 Task: Open Card Software Development Review in Board Employee Engagement to Workspace Business Operations and add a team member Softage.1@softage.net, a label Purple, a checklist Leadership Development, an attachment from your onedrive, a color Purple and finally, add a card description 'Plan and execute company team-building conference with guest speakers on change management' and a comment 'Let us make sure we have a clear understanding of the timeline and deadlines for this task, ensuring that we can deliver on time.'. Add a start date 'Jan 05, 1900' with a due date 'Jan 12, 1900'
Action: Mouse moved to (64, 300)
Screenshot: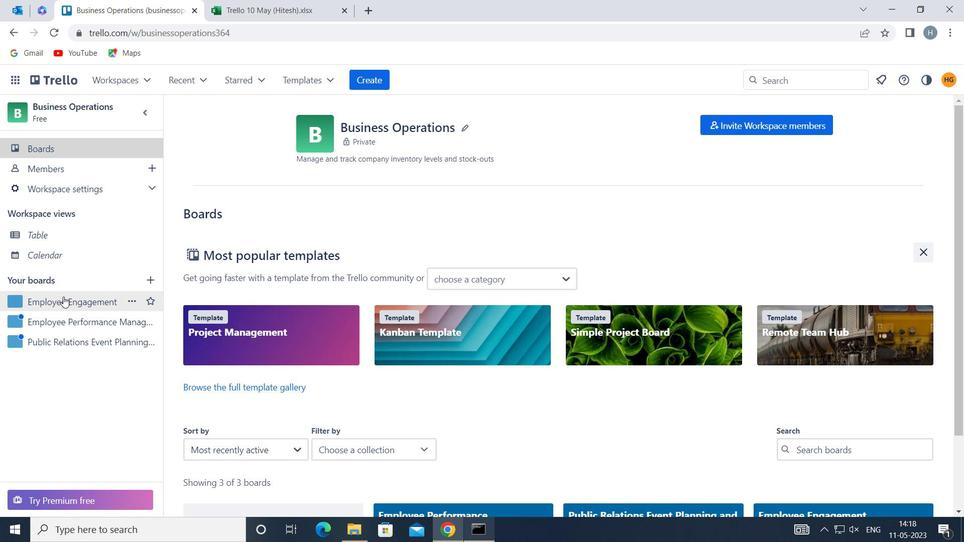 
Action: Mouse pressed left at (64, 300)
Screenshot: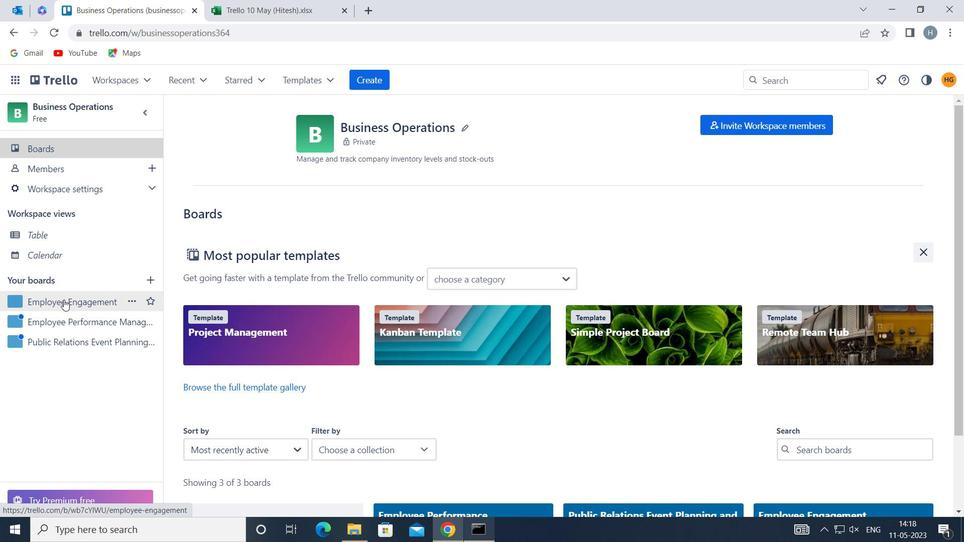 
Action: Mouse moved to (437, 178)
Screenshot: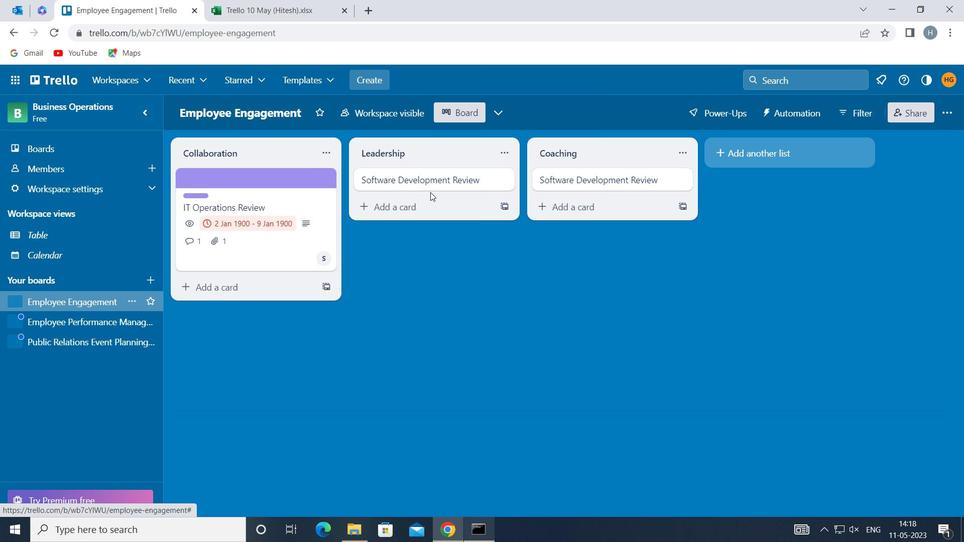 
Action: Mouse pressed left at (437, 178)
Screenshot: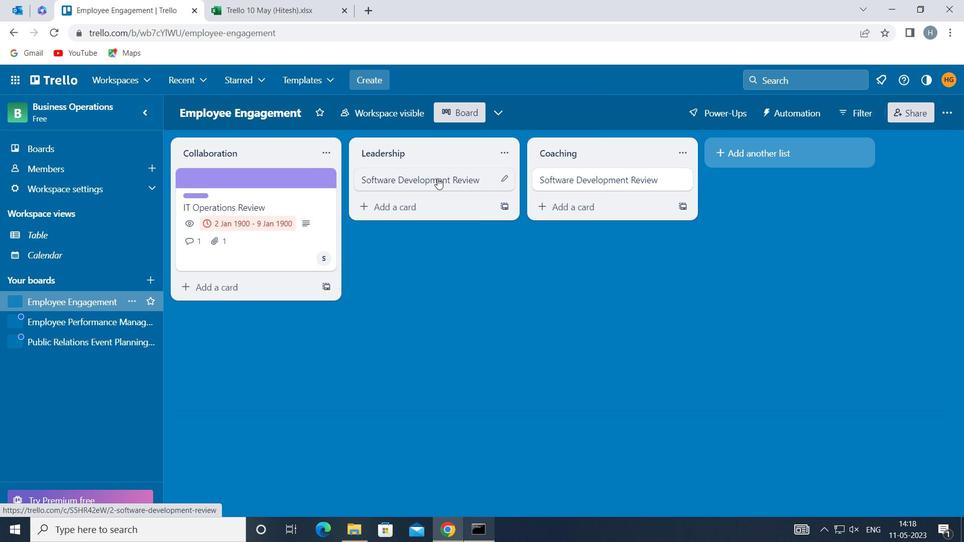 
Action: Mouse moved to (641, 219)
Screenshot: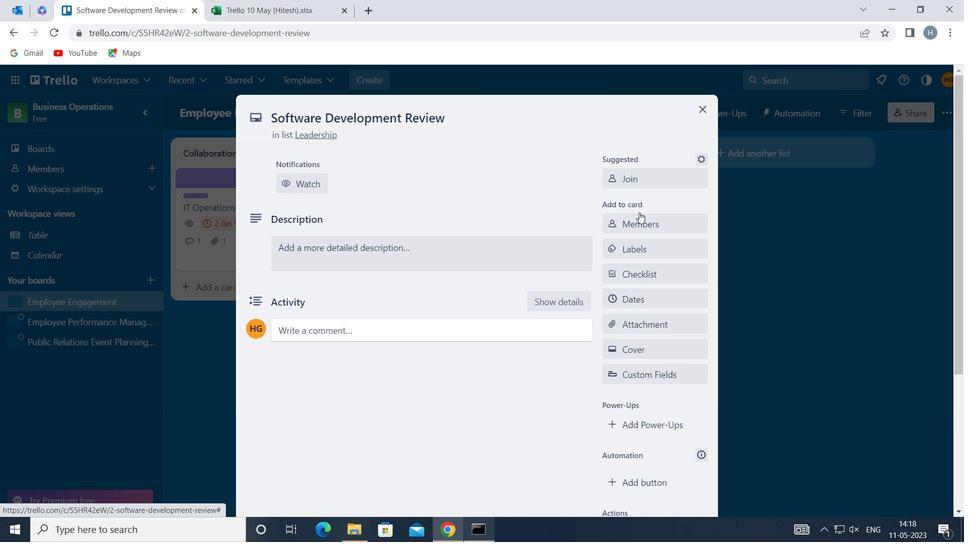 
Action: Mouse pressed left at (641, 219)
Screenshot: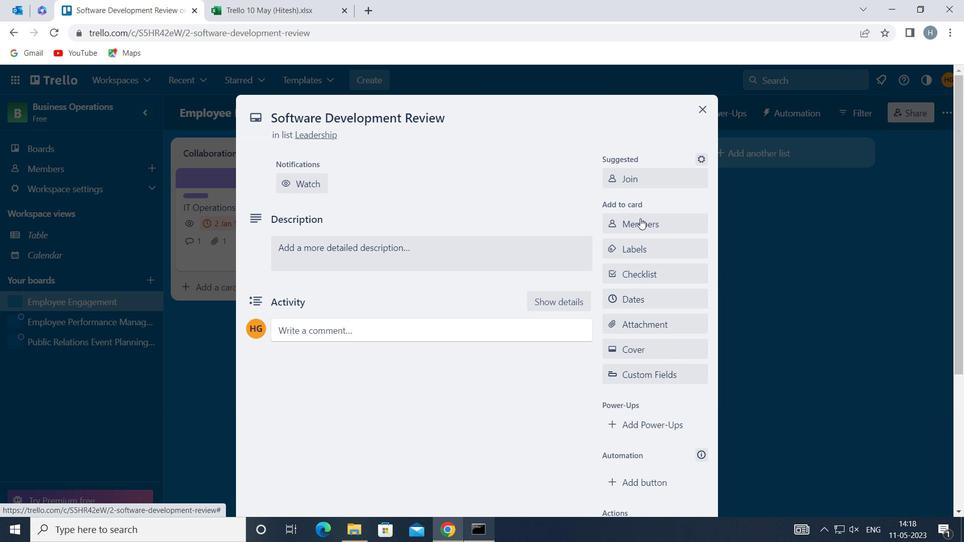 
Action: Mouse moved to (644, 221)
Screenshot: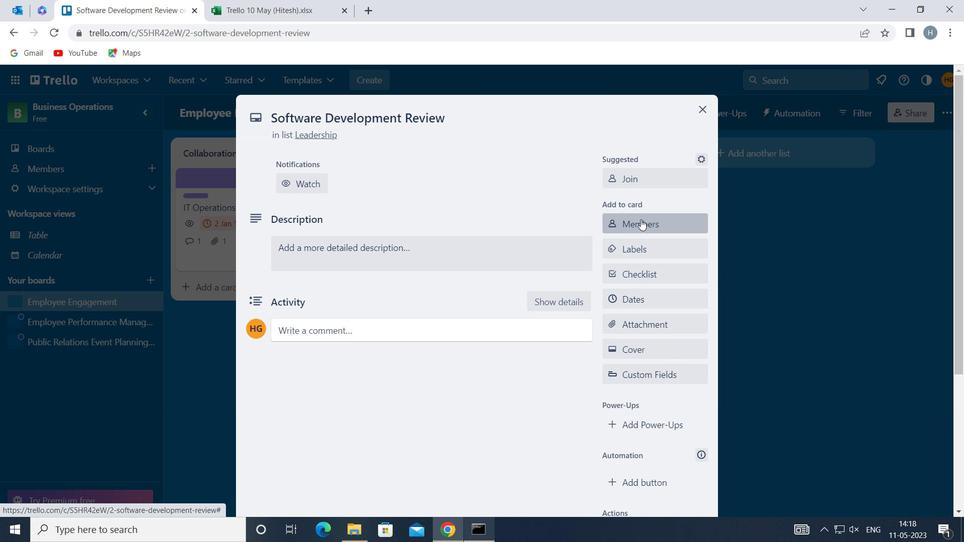 
Action: Key pressed softage
Screenshot: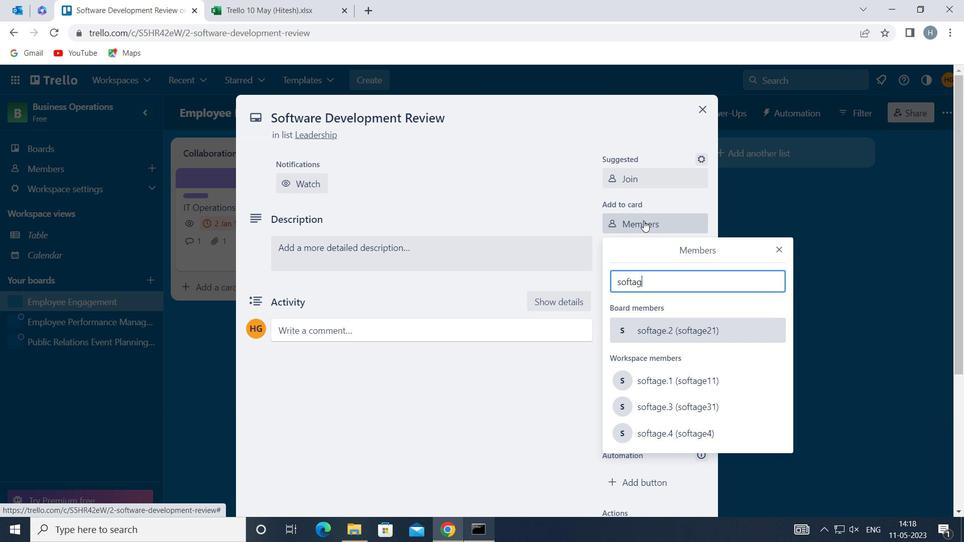 
Action: Mouse moved to (691, 378)
Screenshot: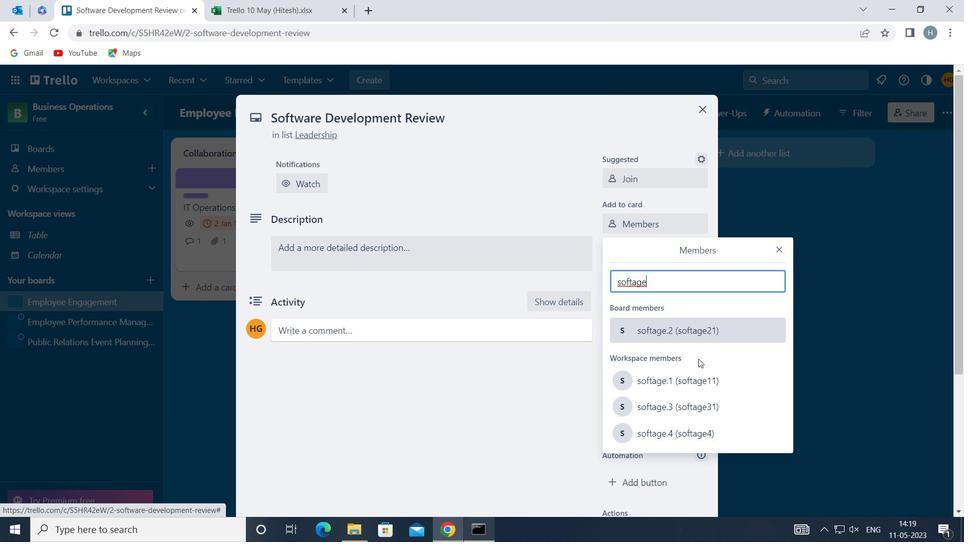 
Action: Mouse pressed left at (691, 378)
Screenshot: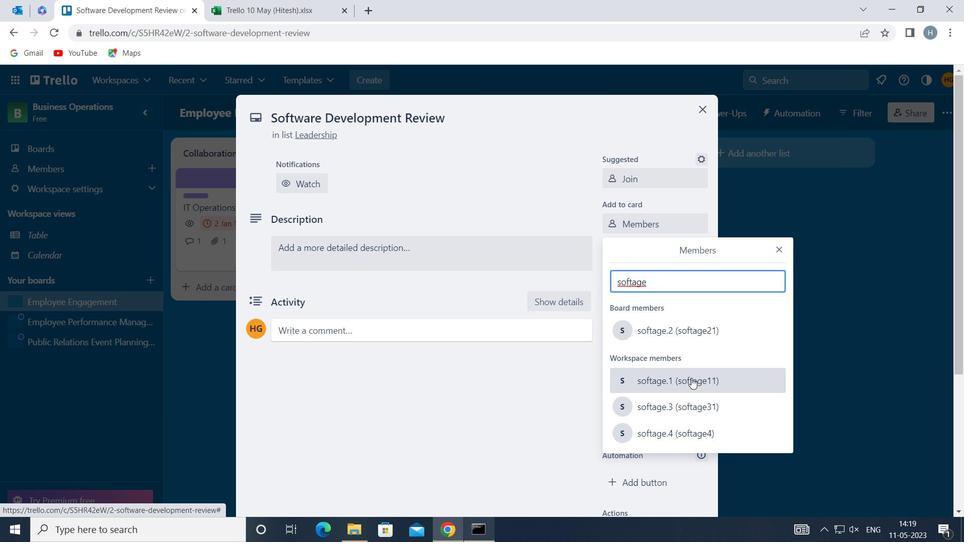 
Action: Mouse moved to (781, 247)
Screenshot: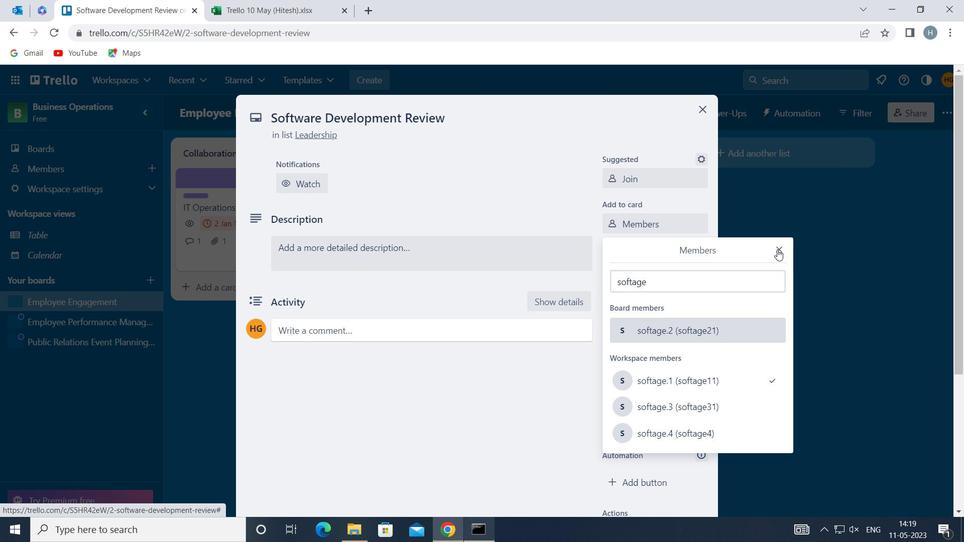 
Action: Mouse pressed left at (781, 247)
Screenshot: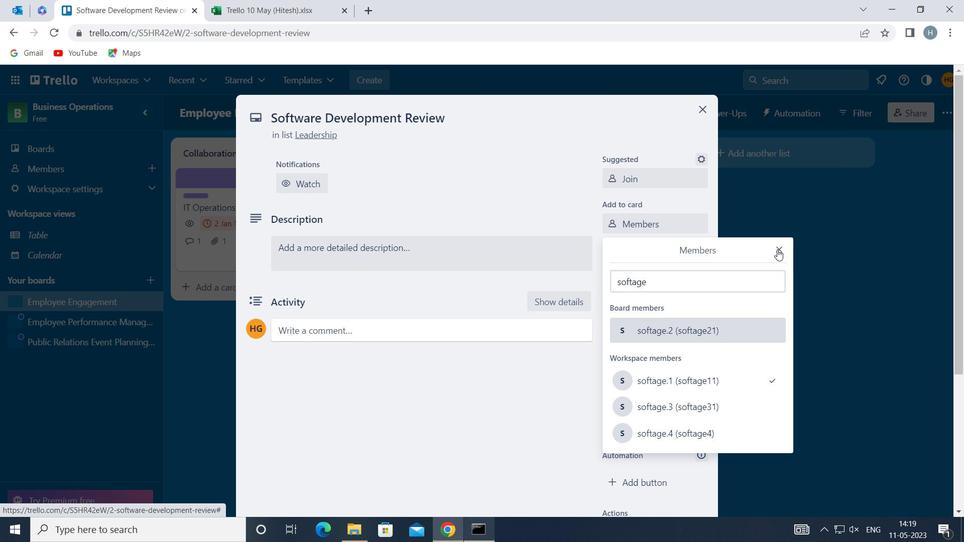 
Action: Mouse moved to (667, 248)
Screenshot: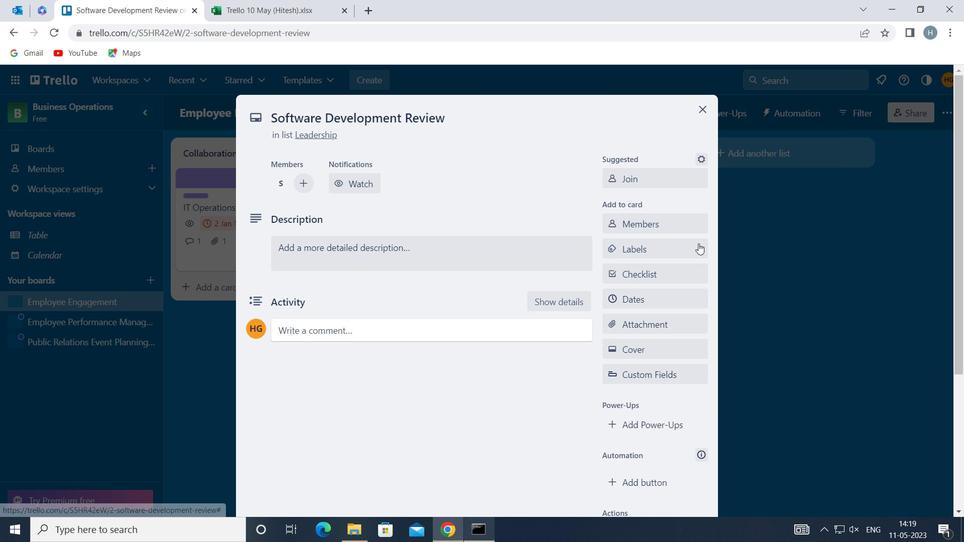 
Action: Mouse pressed left at (667, 248)
Screenshot: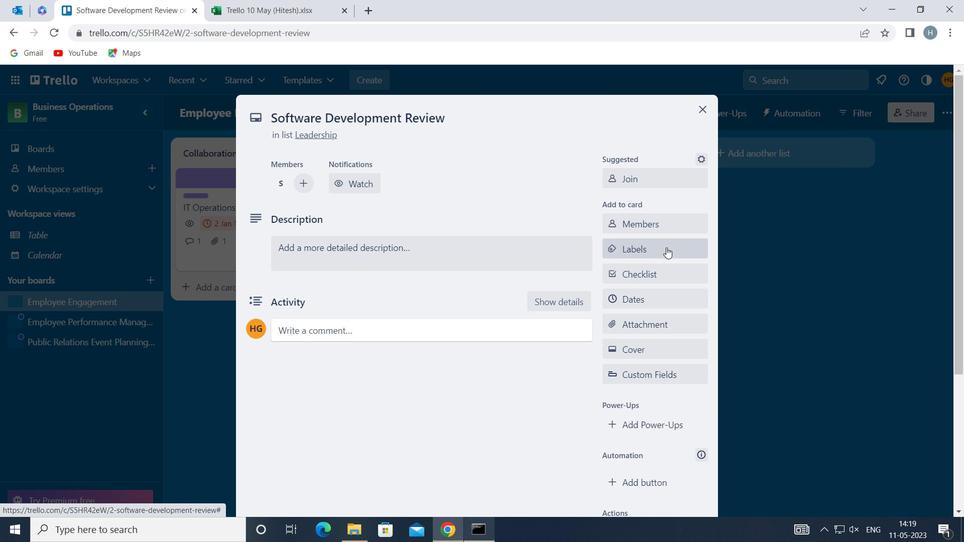 
Action: Mouse moved to (679, 270)
Screenshot: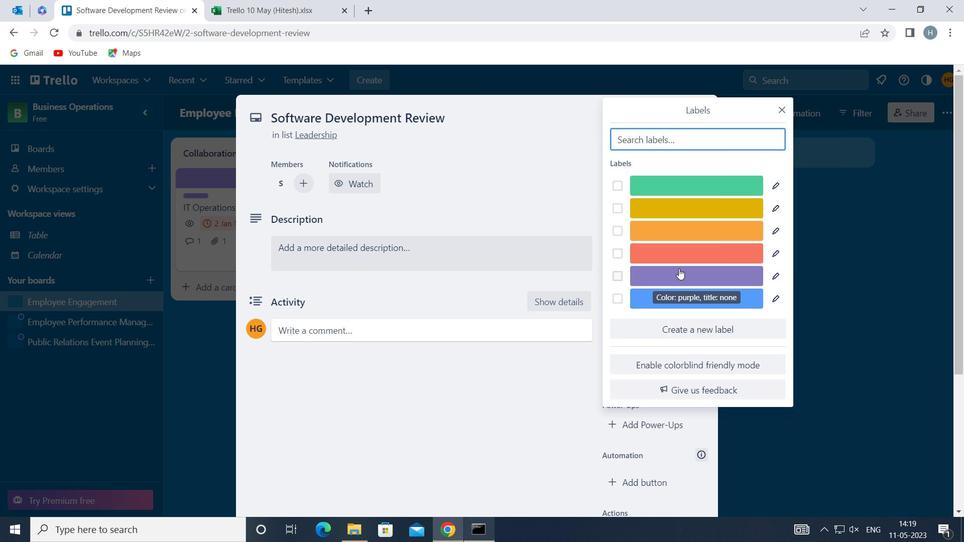 
Action: Mouse pressed left at (679, 270)
Screenshot: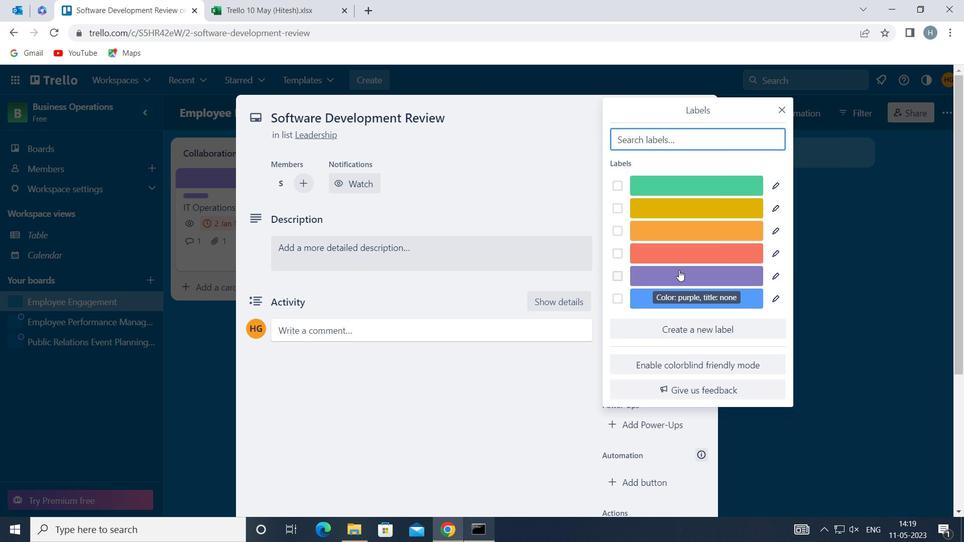 
Action: Mouse moved to (783, 110)
Screenshot: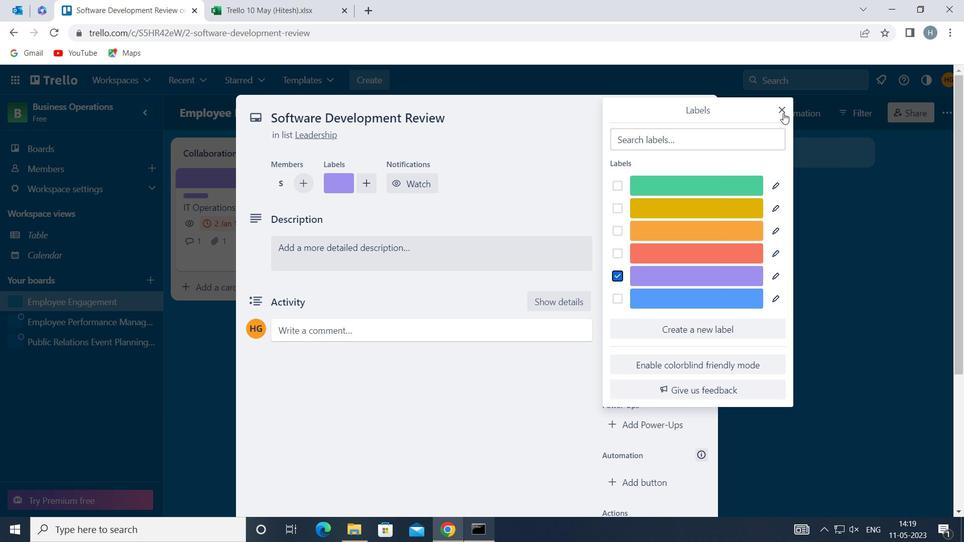 
Action: Mouse pressed left at (783, 110)
Screenshot: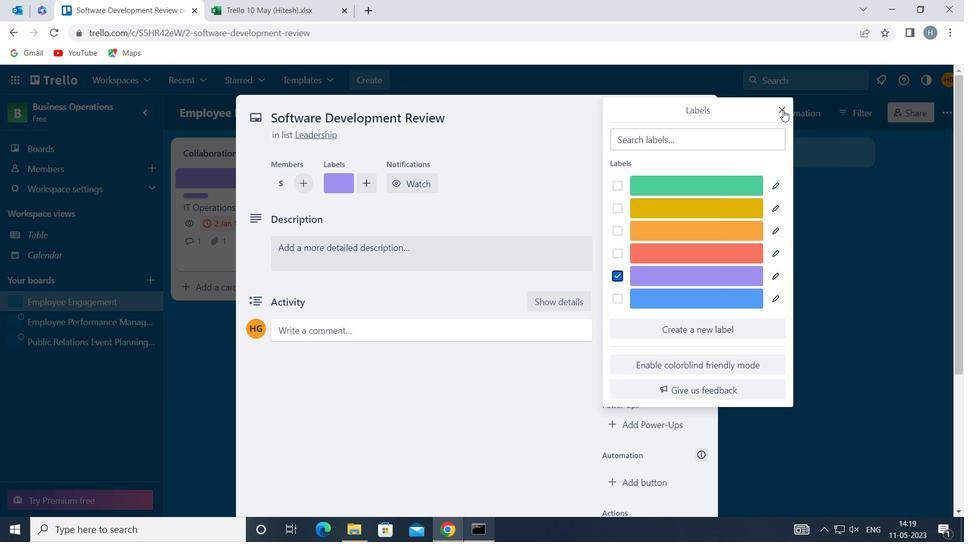
Action: Mouse moved to (669, 270)
Screenshot: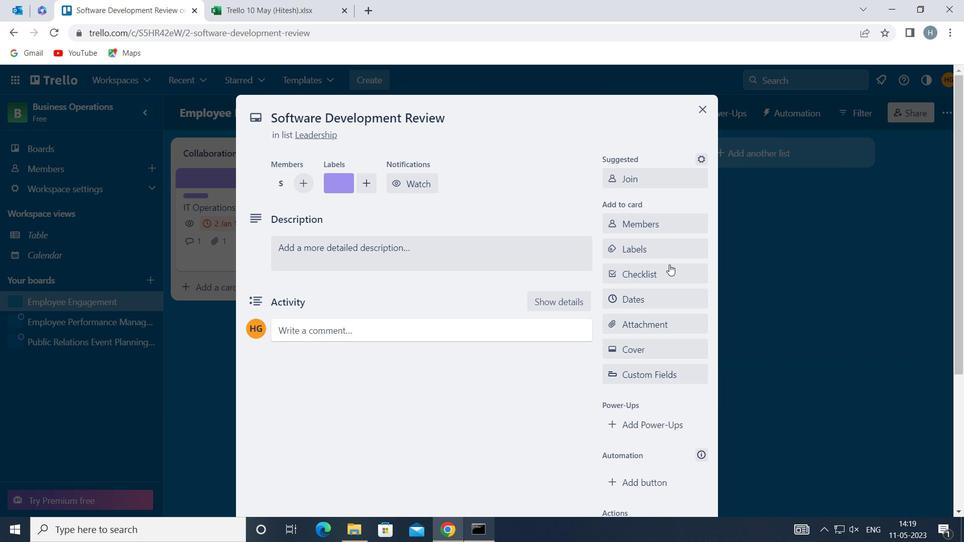 
Action: Mouse pressed left at (669, 270)
Screenshot: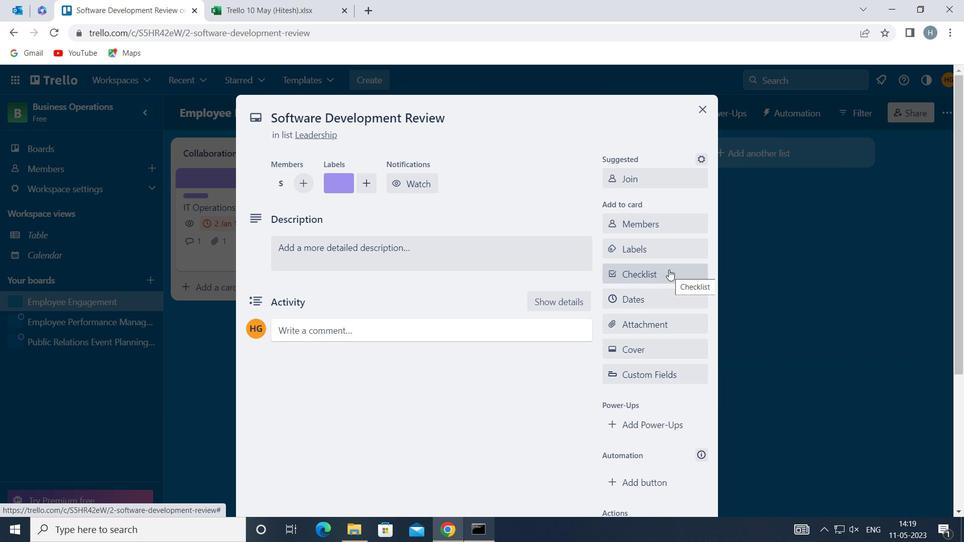 
Action: Mouse moved to (667, 270)
Screenshot: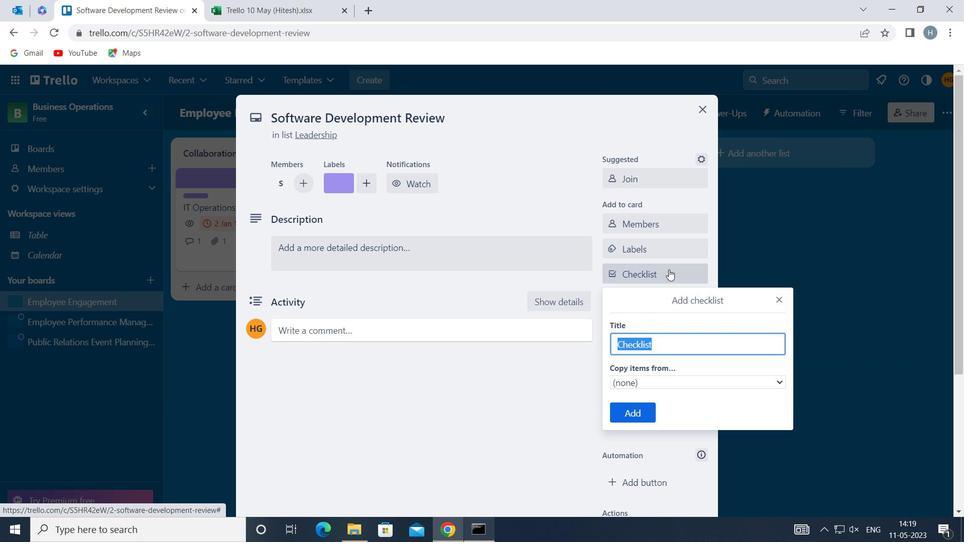 
Action: Key pressed <Key.shift>L
Screenshot: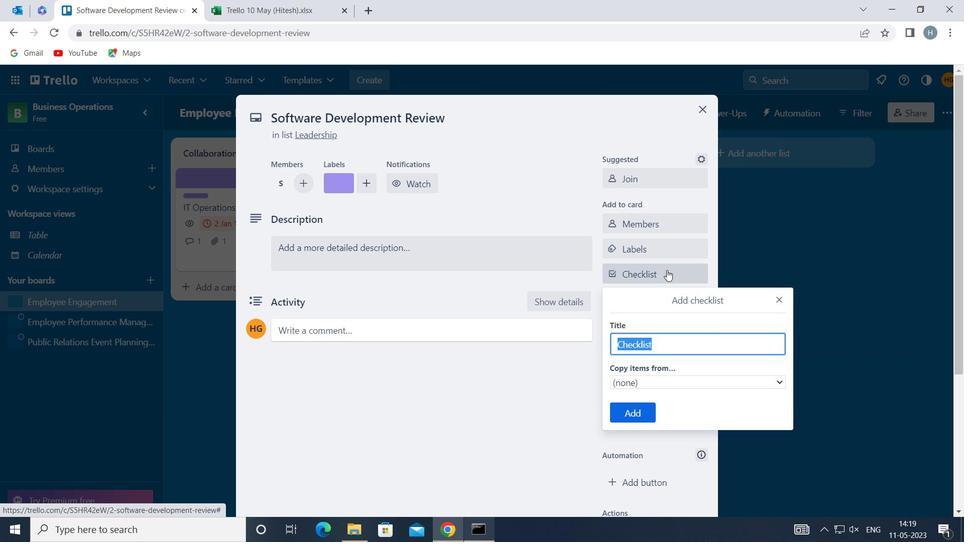 
Action: Mouse moved to (708, 376)
Screenshot: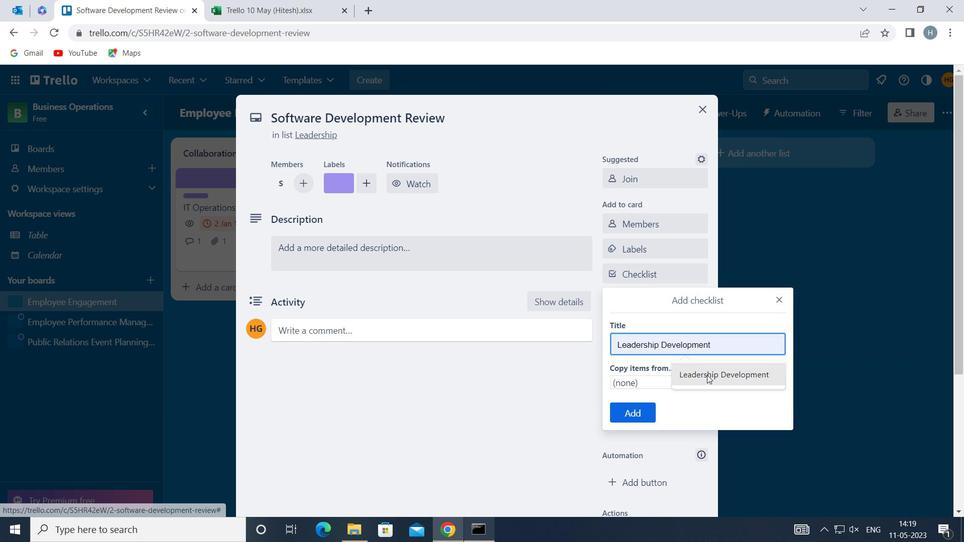 
Action: Mouse pressed left at (708, 376)
Screenshot: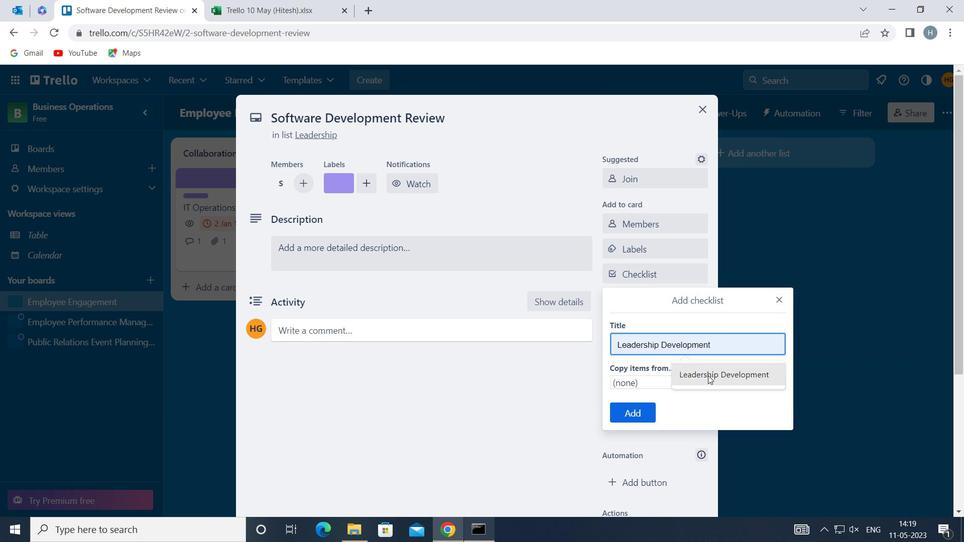 
Action: Mouse moved to (642, 410)
Screenshot: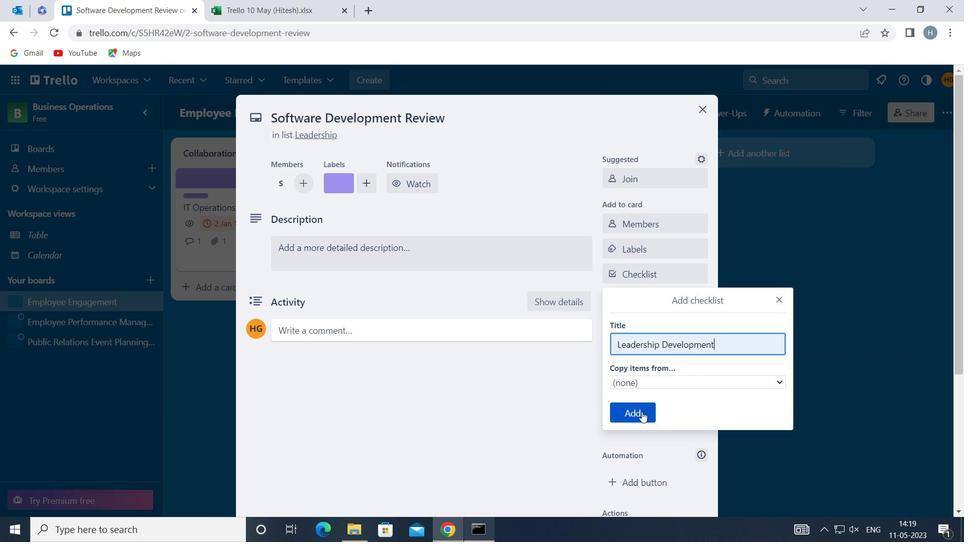 
Action: Mouse pressed left at (642, 410)
Screenshot: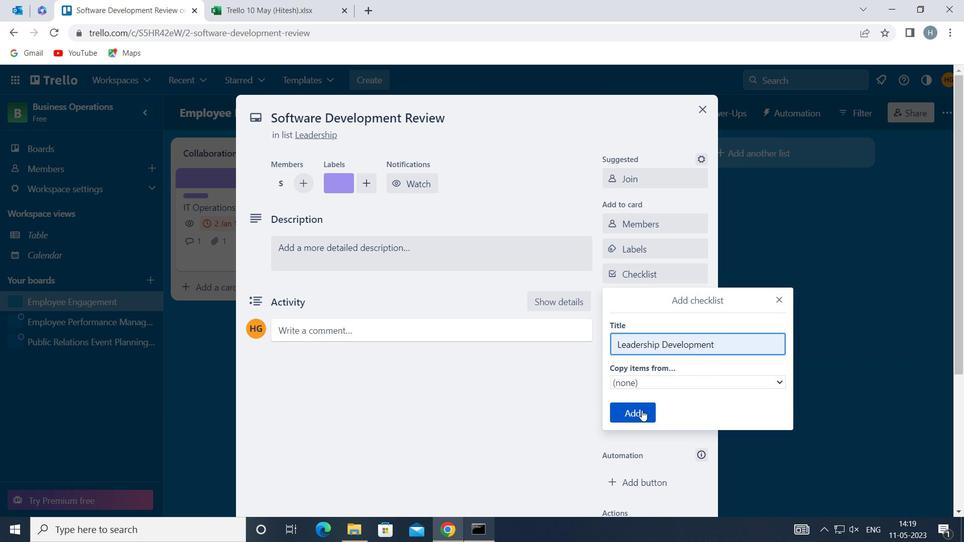 
Action: Mouse moved to (662, 325)
Screenshot: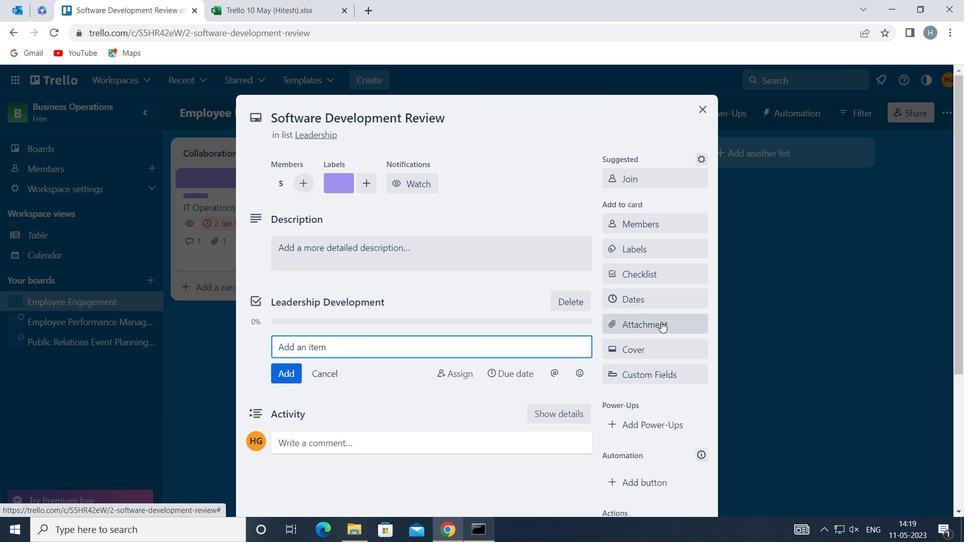 
Action: Mouse pressed left at (662, 325)
Screenshot: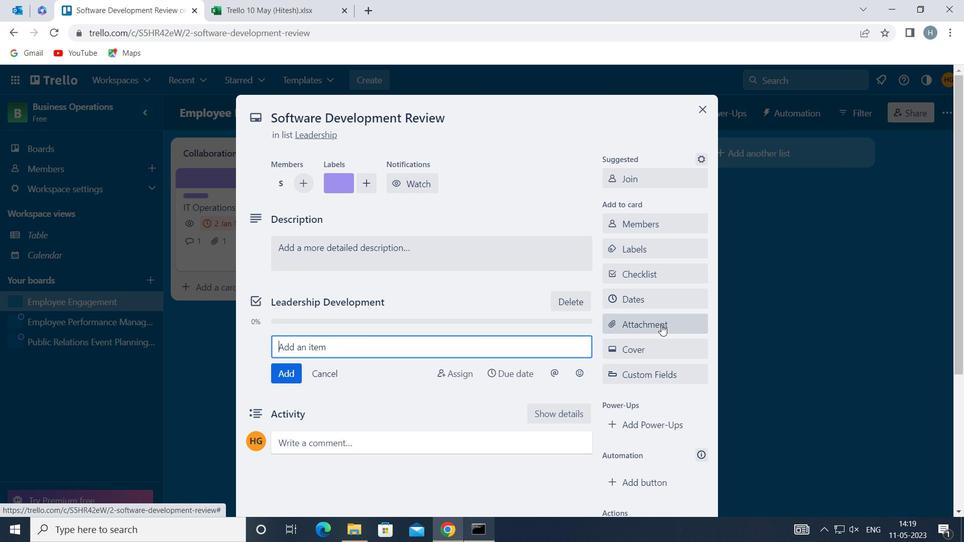 
Action: Mouse moved to (674, 237)
Screenshot: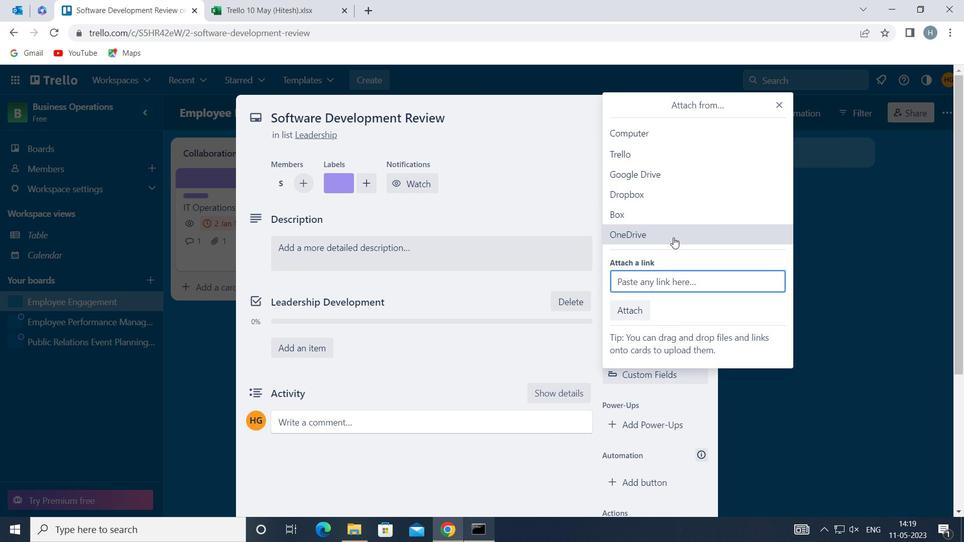 
Action: Mouse pressed left at (674, 237)
Screenshot: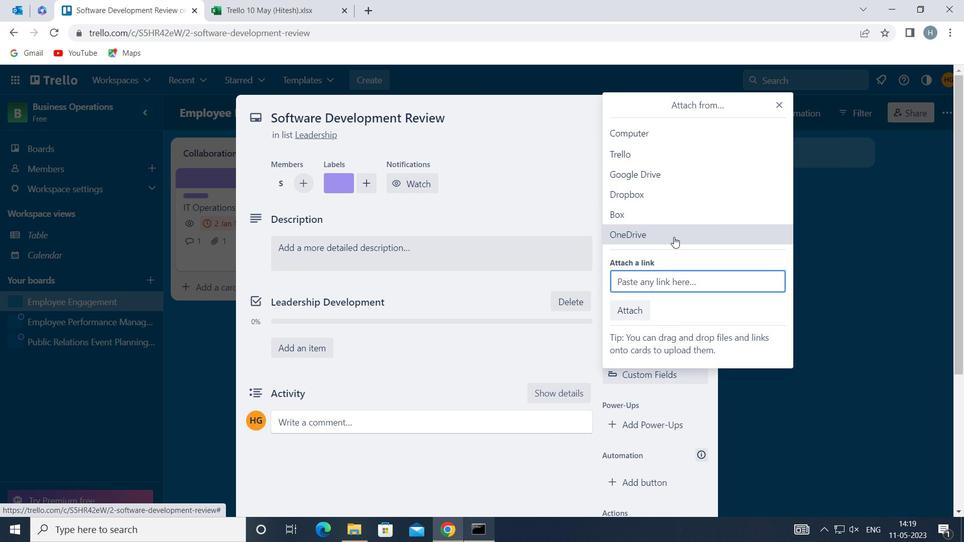 
Action: Mouse moved to (630, 179)
Screenshot: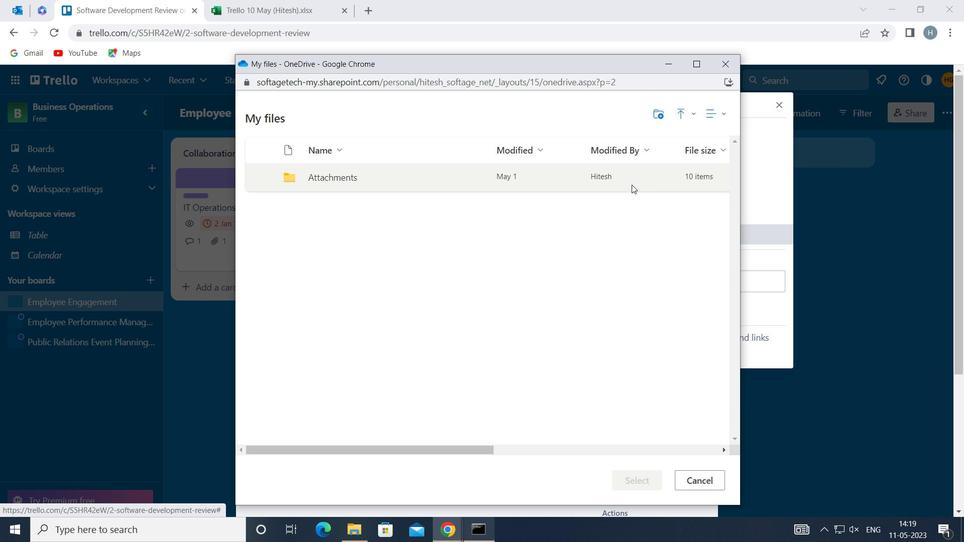 
Action: Mouse pressed left at (630, 179)
Screenshot: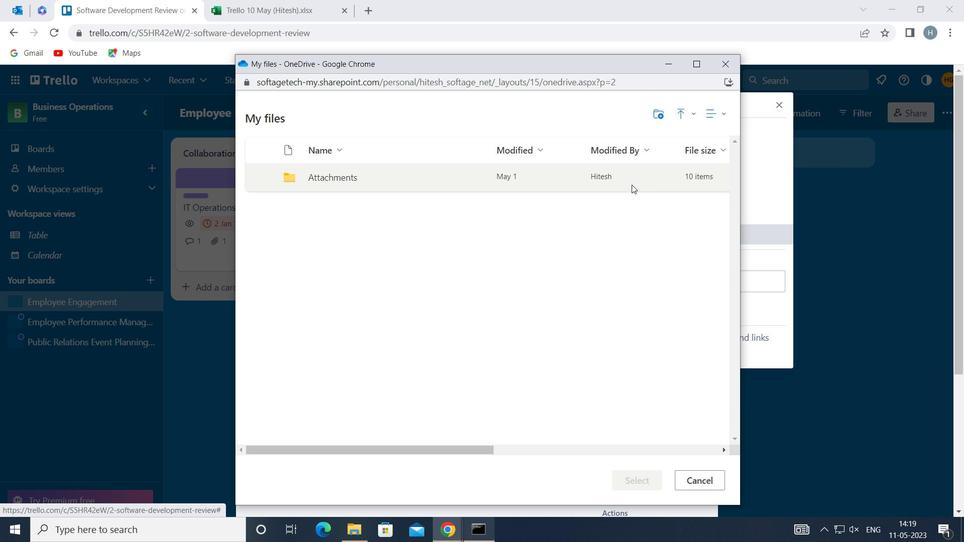 
Action: Mouse moved to (629, 179)
Screenshot: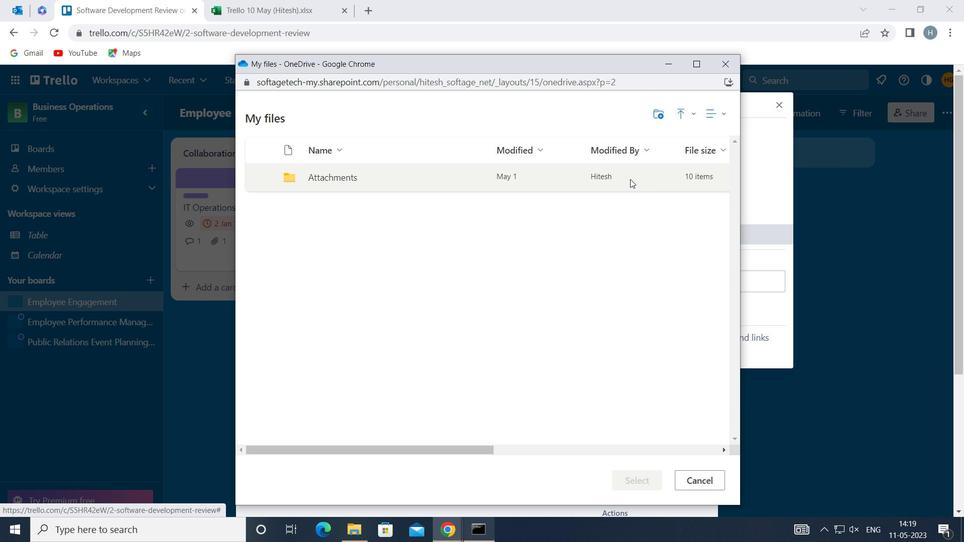 
Action: Mouse pressed left at (629, 179)
Screenshot: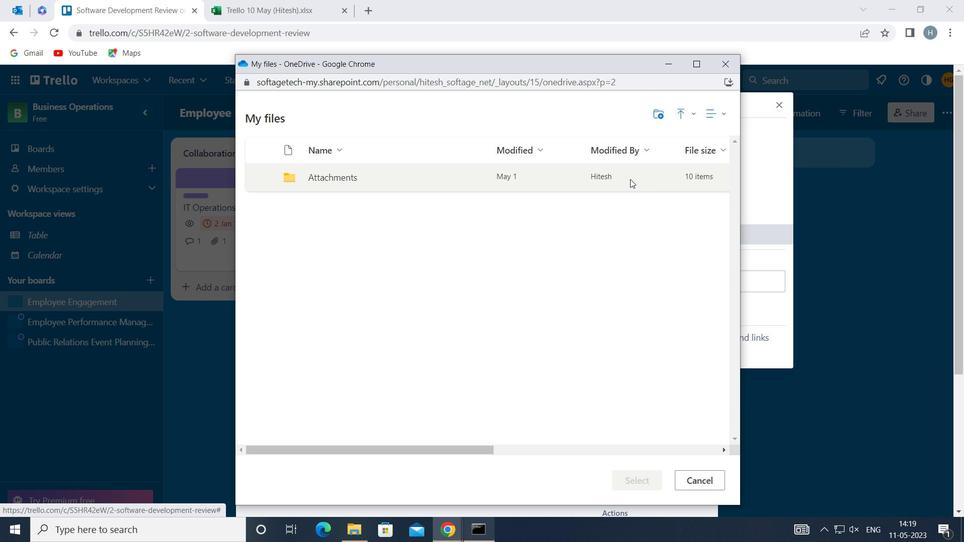 
Action: Mouse moved to (606, 213)
Screenshot: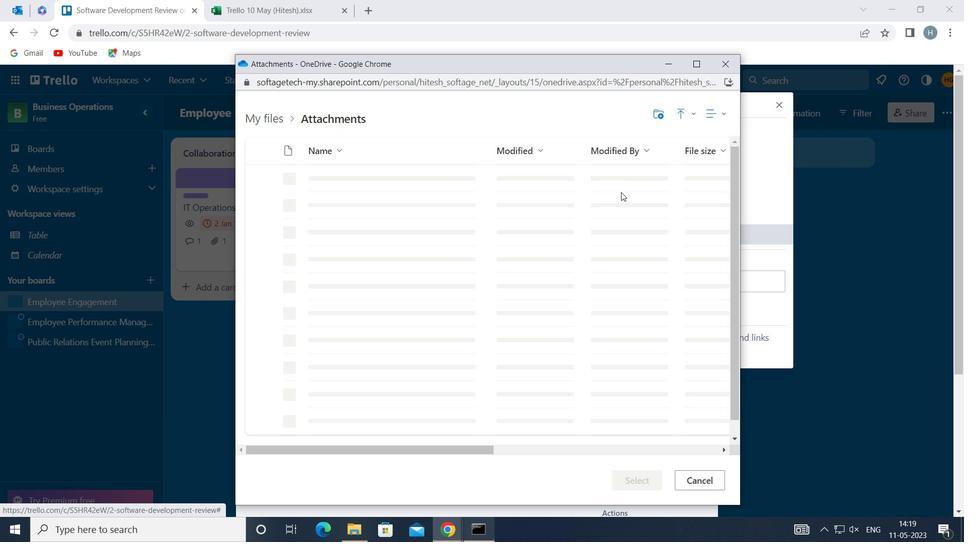 
Action: Mouse pressed left at (606, 213)
Screenshot: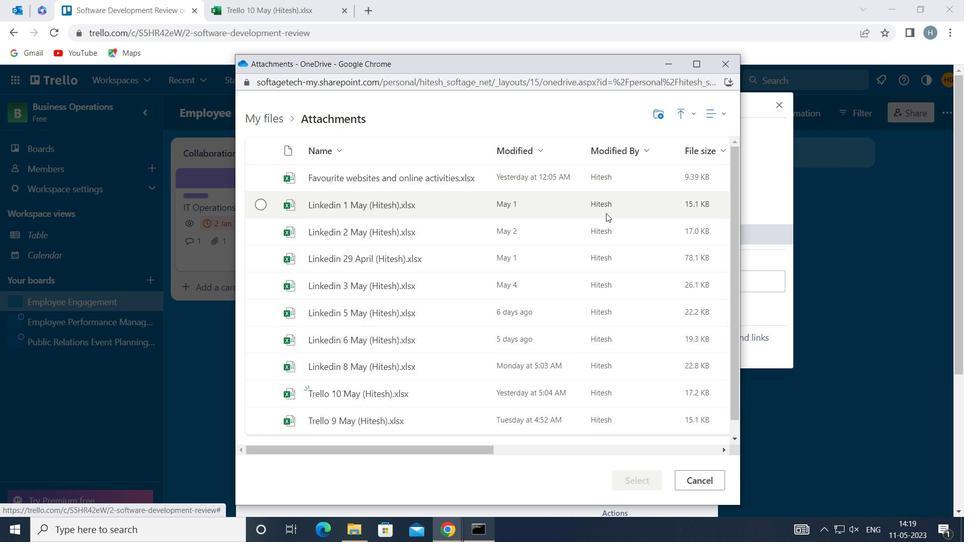
Action: Mouse moved to (645, 478)
Screenshot: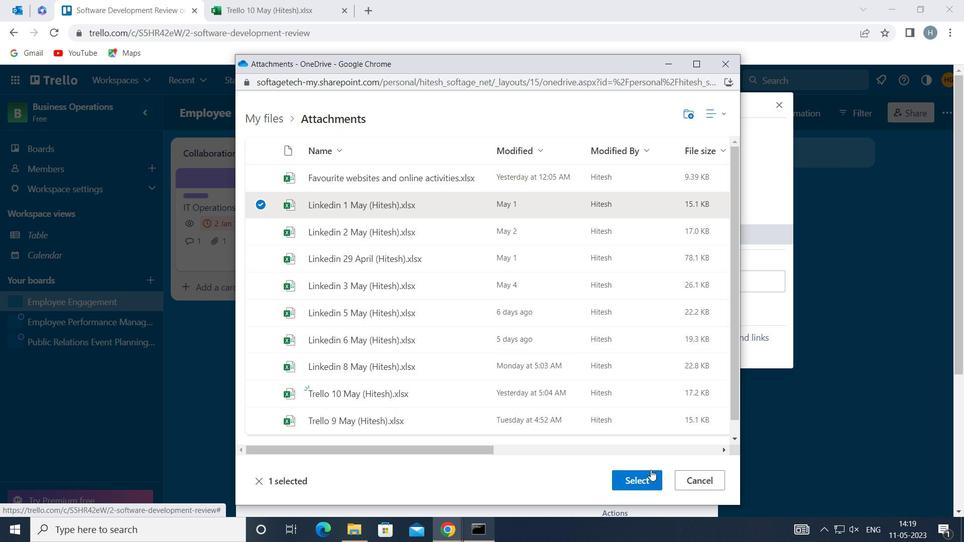 
Action: Mouse pressed left at (645, 478)
Screenshot: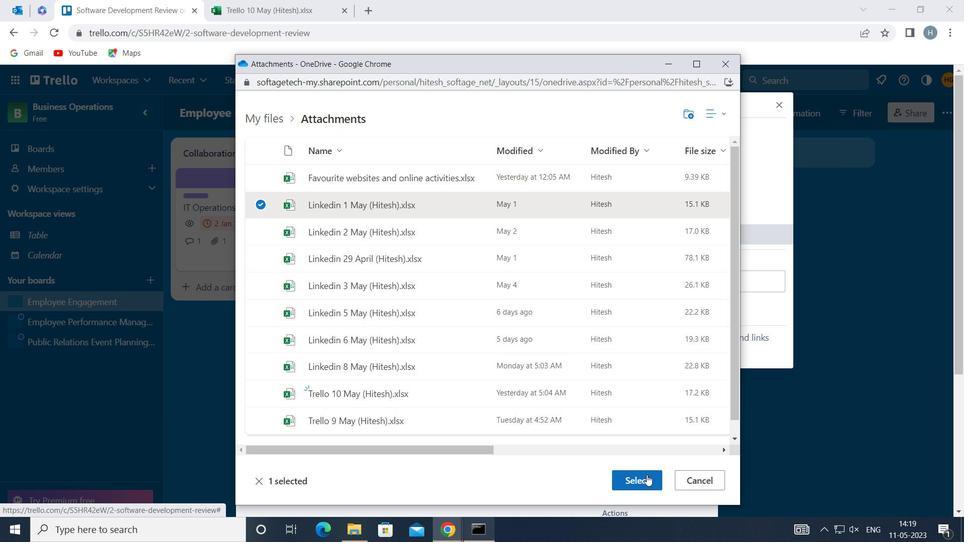 
Action: Mouse moved to (654, 345)
Screenshot: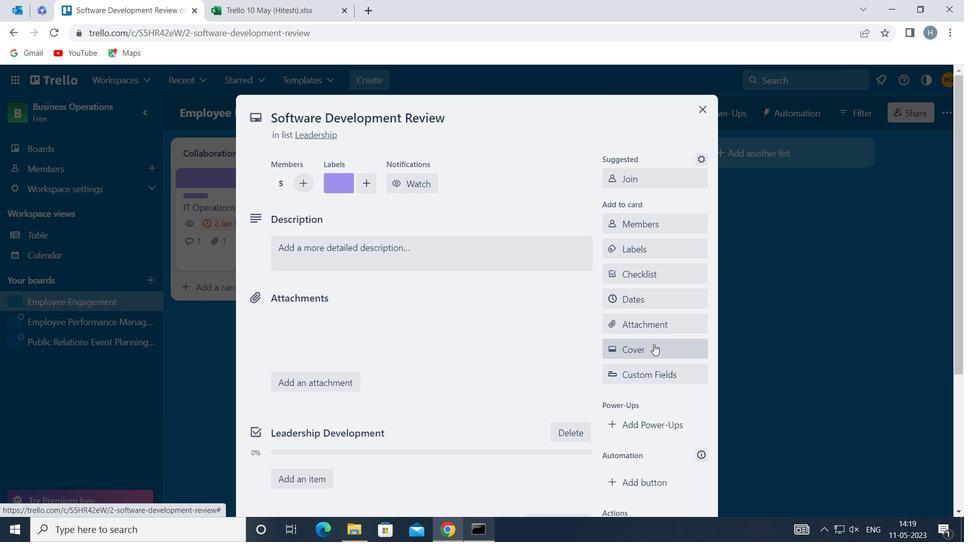
Action: Mouse pressed left at (654, 345)
Screenshot: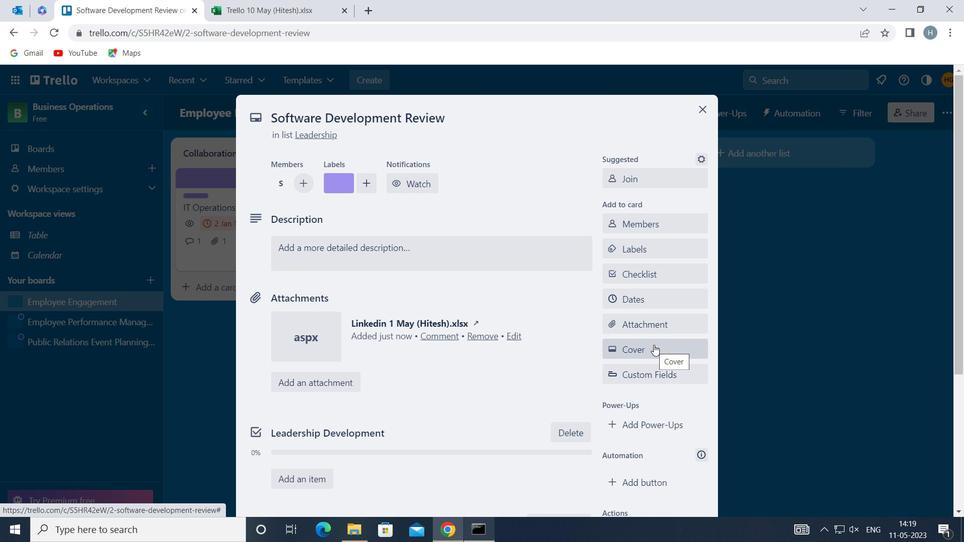 
Action: Mouse moved to (770, 217)
Screenshot: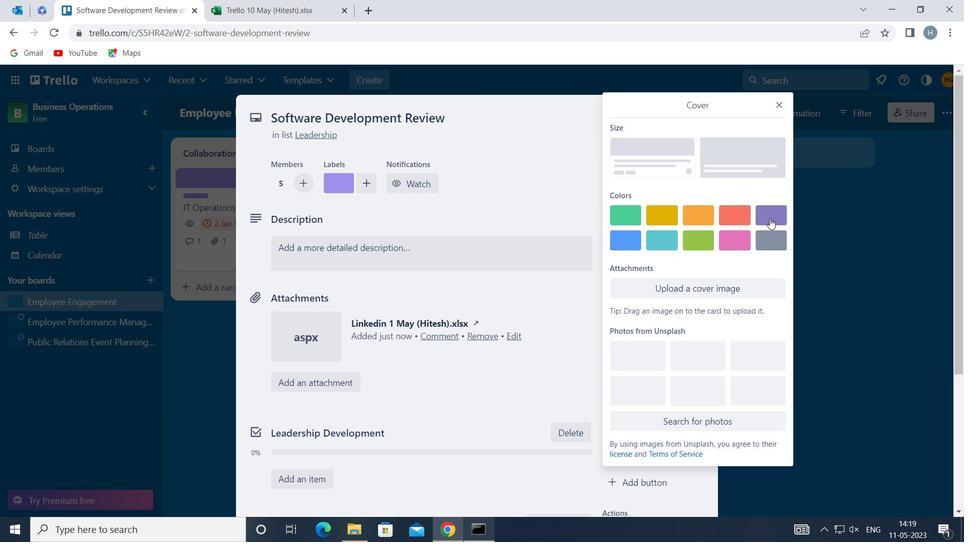 
Action: Mouse pressed left at (770, 217)
Screenshot: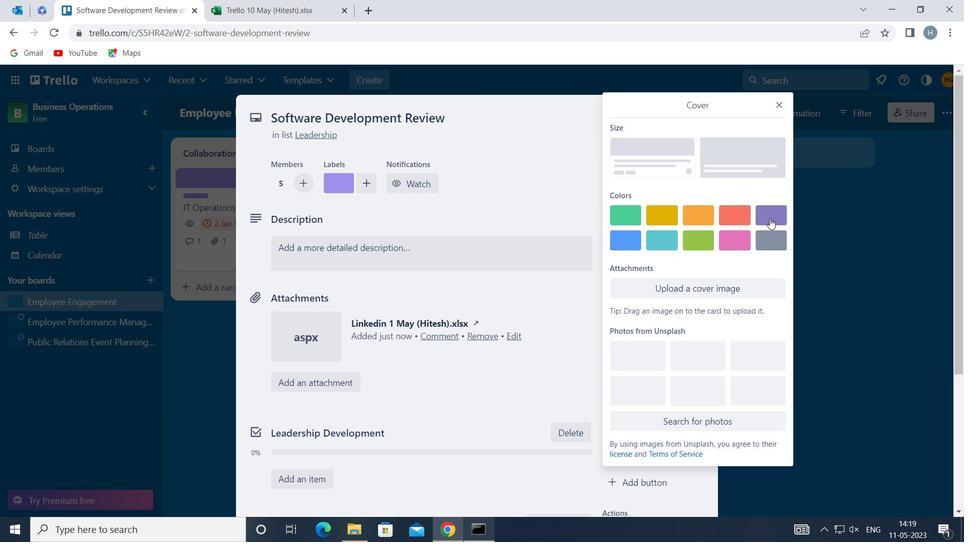 
Action: Mouse moved to (777, 103)
Screenshot: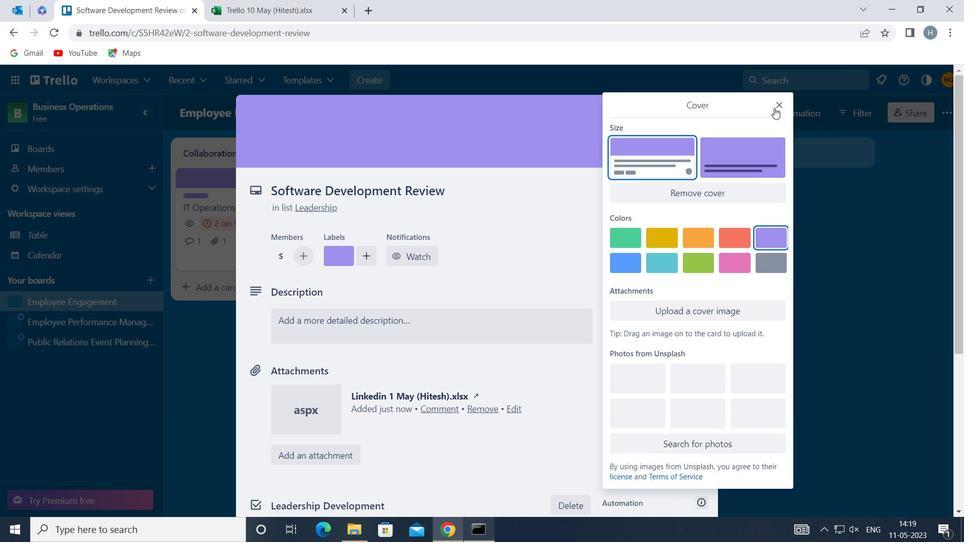 
Action: Mouse pressed left at (777, 103)
Screenshot: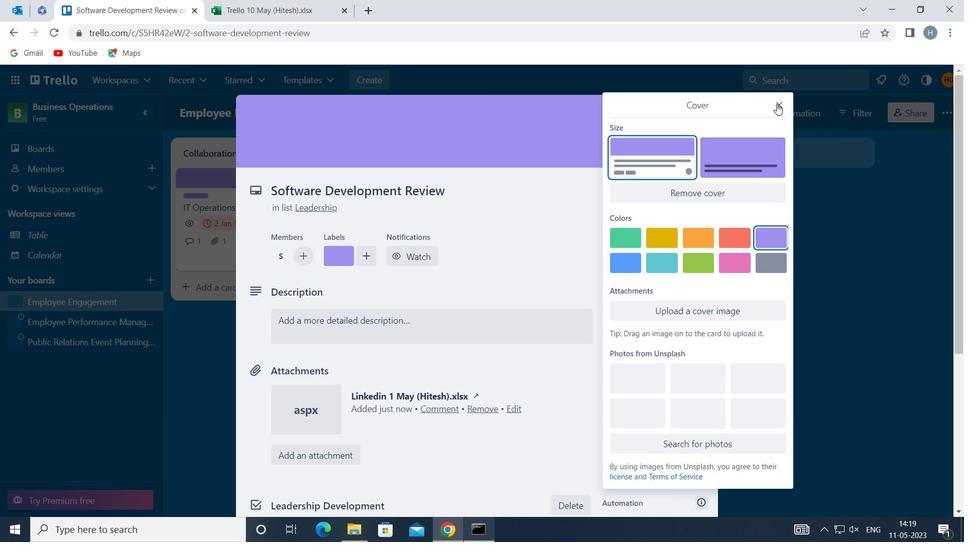
Action: Mouse moved to (457, 324)
Screenshot: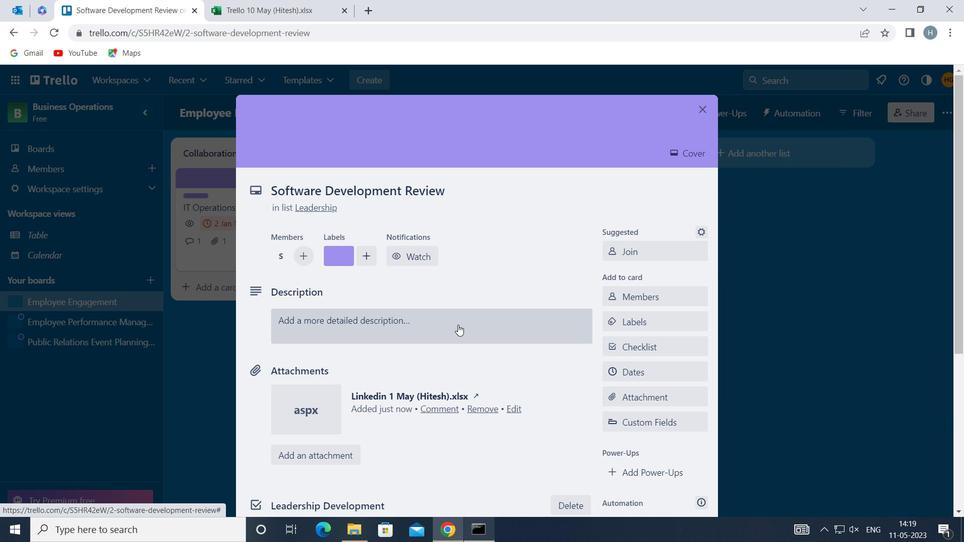 
Action: Mouse pressed left at (457, 324)
Screenshot: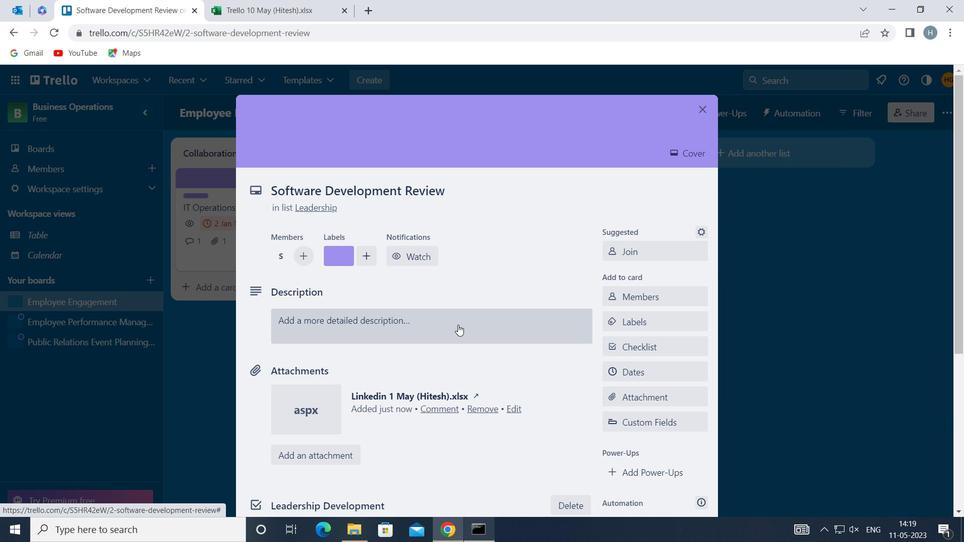 
Action: Mouse moved to (400, 361)
Screenshot: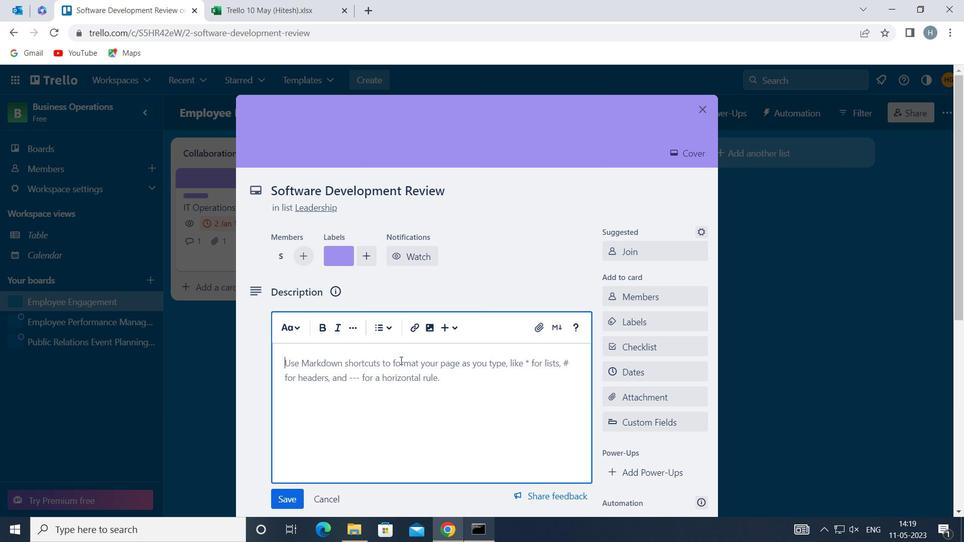 
Action: Mouse pressed left at (400, 361)
Screenshot: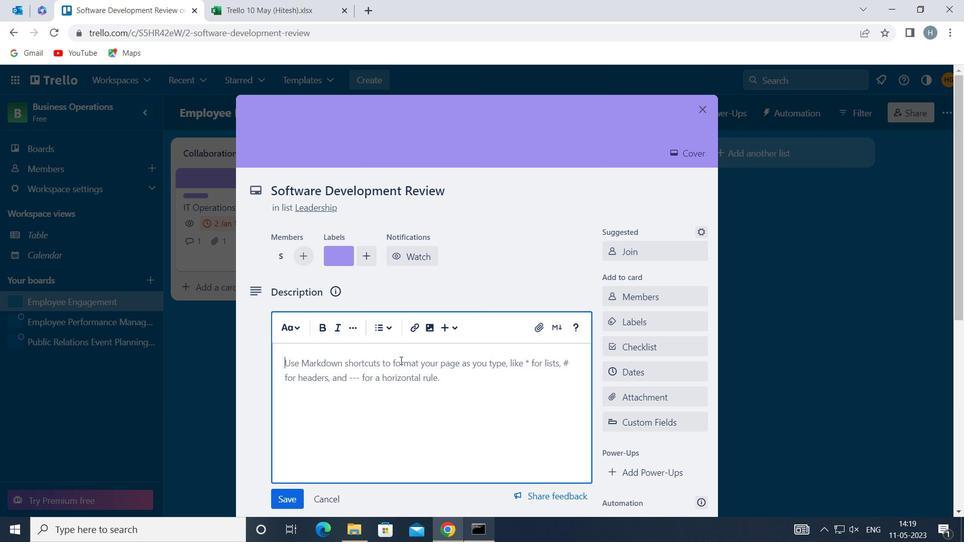 
Action: Mouse moved to (403, 358)
Screenshot: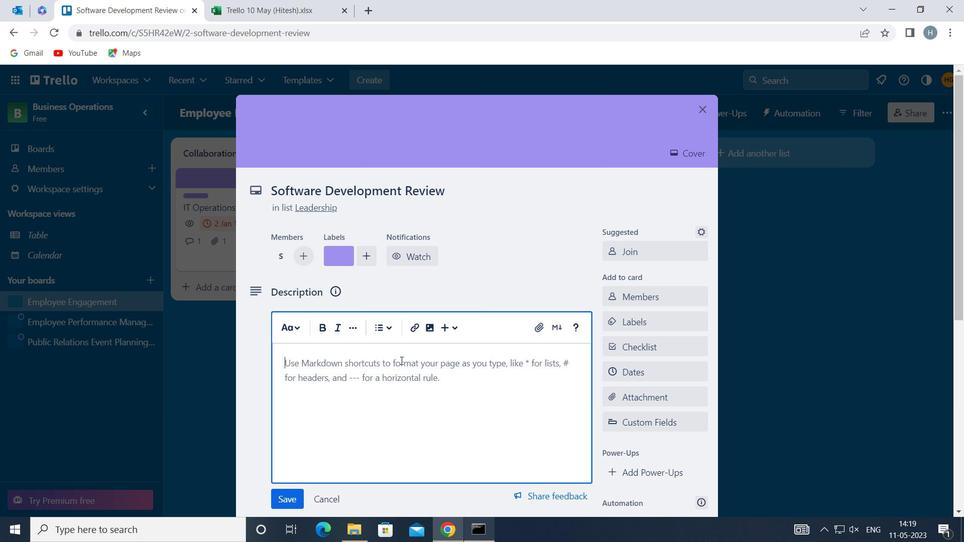 
Action: Key pressed <Key.shift>PLAN<Key.space>AND<Key.space>EXECUTE<Key.space>COMPANY<Key.space>TEAM-BUILDING<Key.space>CONFERENCE<Key.space>WITH<Key.space>GUEST<Key.space>SPEAKERS<Key.space>ON<Key.space>CHANGE<Key.space>MANAGEMENT
Screenshot: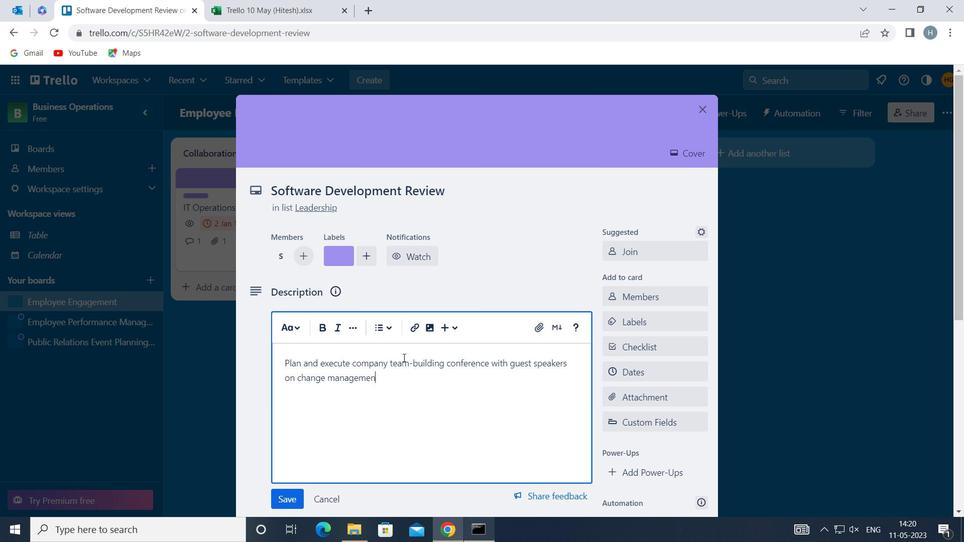 
Action: Mouse moved to (292, 498)
Screenshot: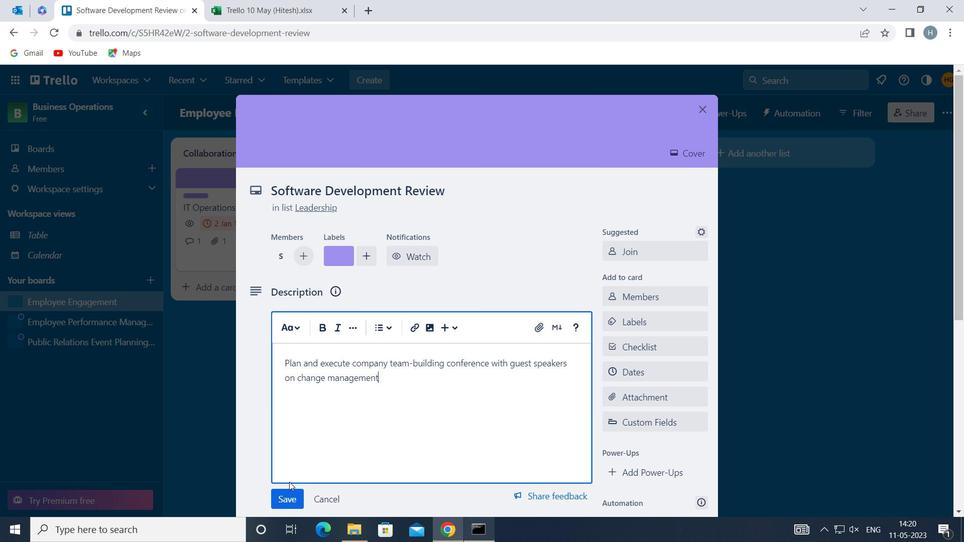 
Action: Mouse pressed left at (292, 498)
Screenshot: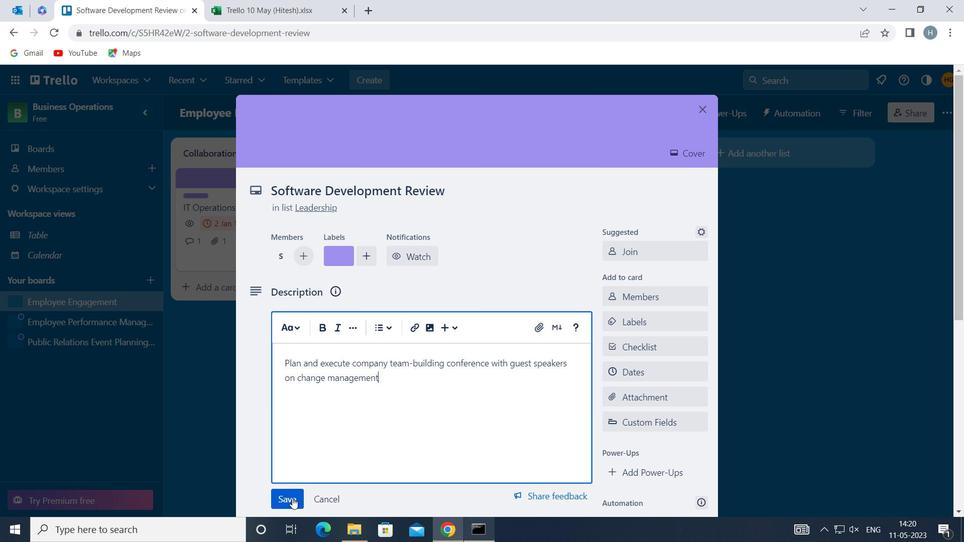 
Action: Mouse moved to (435, 394)
Screenshot: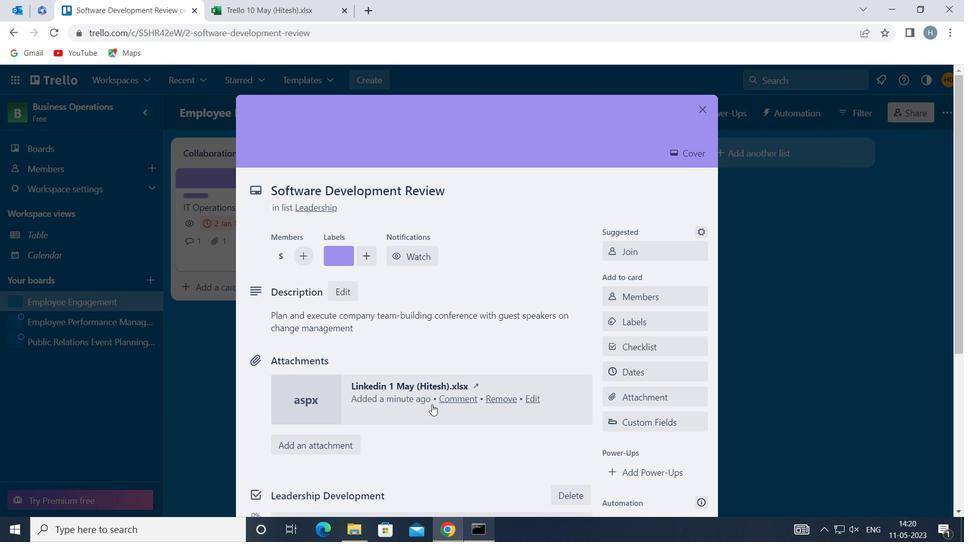 
Action: Mouse scrolled (435, 393) with delta (0, 0)
Screenshot: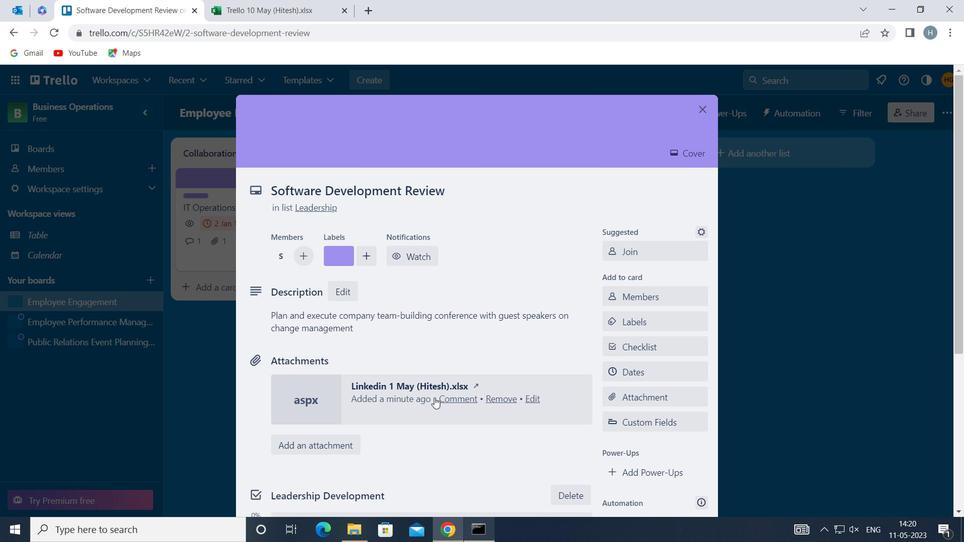 
Action: Mouse moved to (435, 390)
Screenshot: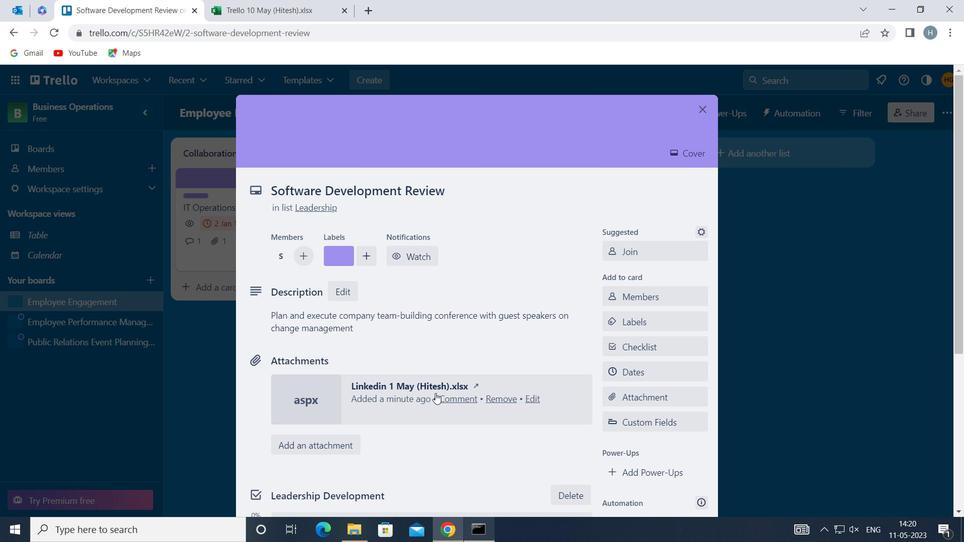 
Action: Mouse scrolled (435, 389) with delta (0, 0)
Screenshot: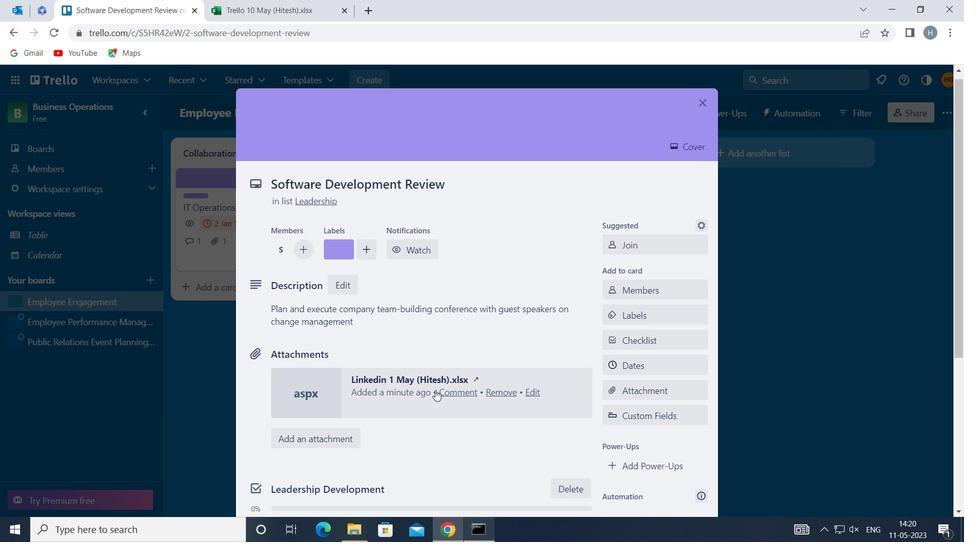 
Action: Mouse scrolled (435, 389) with delta (0, 0)
Screenshot: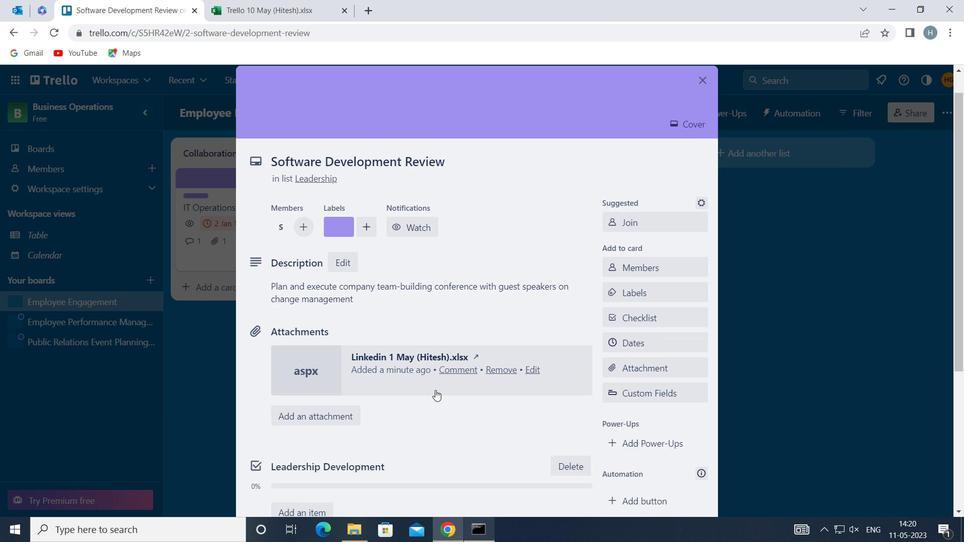 
Action: Mouse scrolled (435, 389) with delta (0, 0)
Screenshot: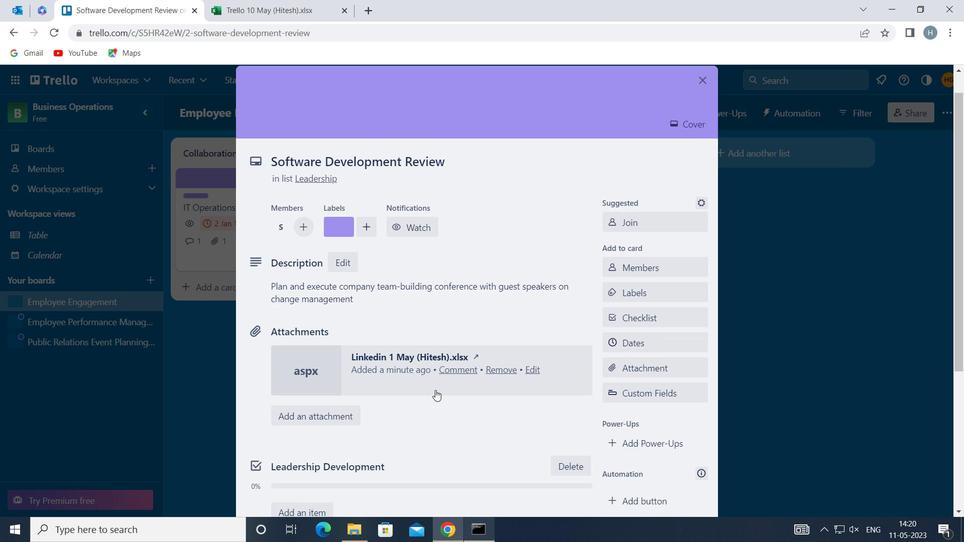 
Action: Mouse moved to (452, 368)
Screenshot: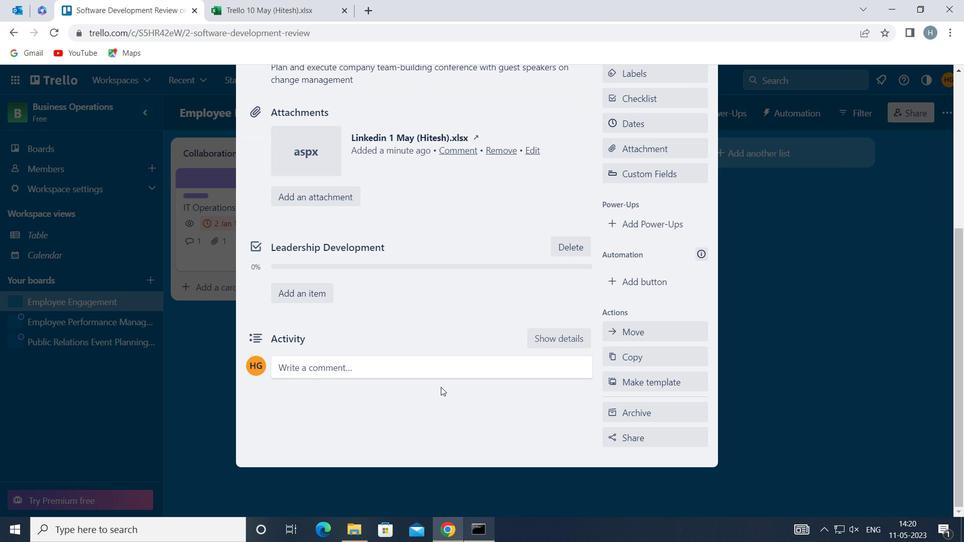 
Action: Mouse pressed left at (452, 368)
Screenshot: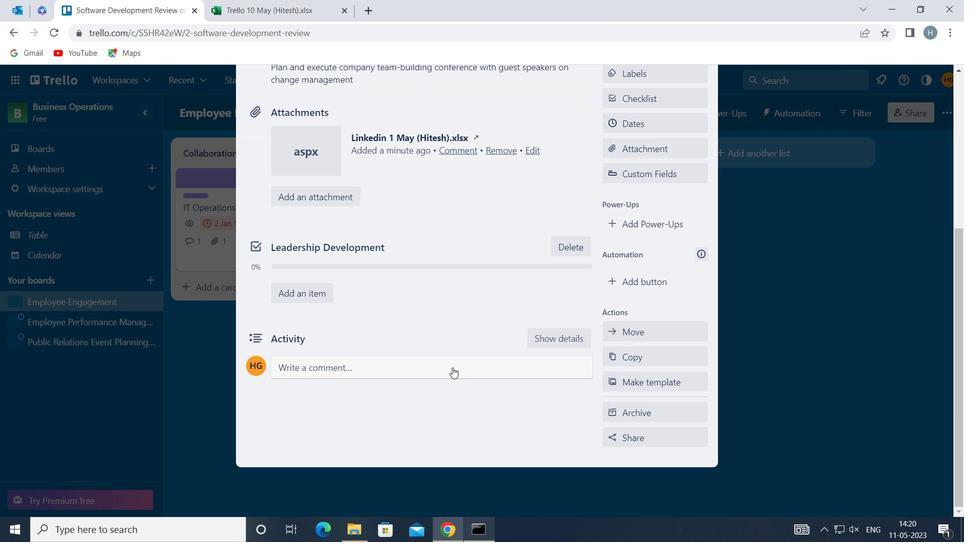 
Action: Mouse moved to (429, 403)
Screenshot: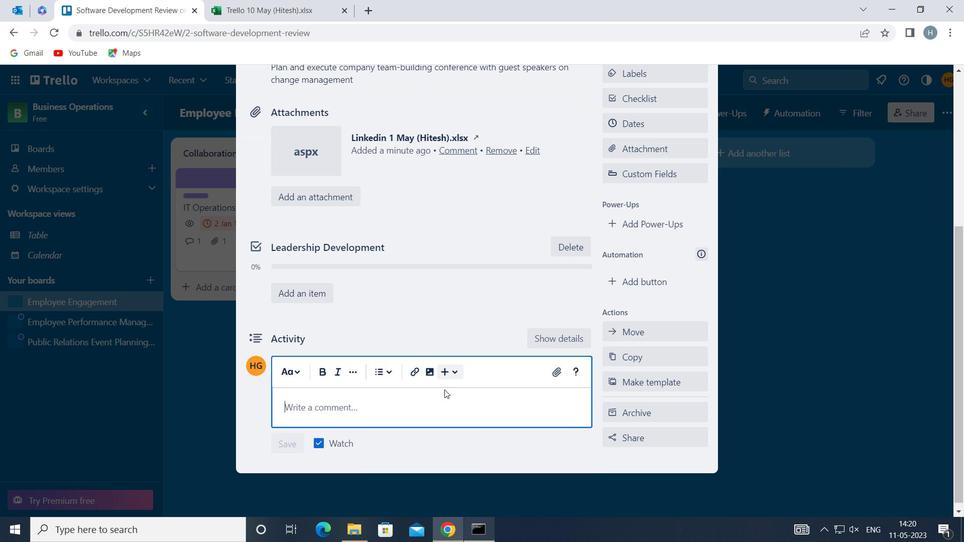 
Action: Mouse pressed left at (429, 403)
Screenshot: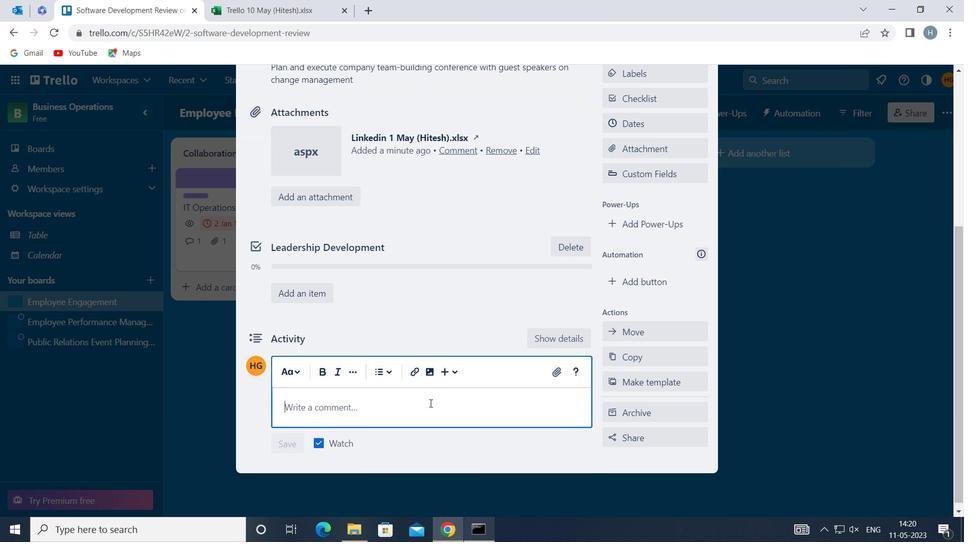 
Action: Key pressed <Key.shift>LET<Key.space>US<Key.space>MAKE<Key.space>WE<Key.space>HAVE<Key.space>A<Key.space>CLEAR<Key.space>UNDERSTANDING<Key.space>OF<Key.space>THE<Key.space>TIMELINE<Key.space>AND<Key.space>DEADLINES<Key.space>FOR<Key.space>THIS<Key.space>TASK,E<Key.backspace><Key.space>ENSURING<Key.space>THAT<Key.space>WE<Key.space>A<Key.backspace>CAN<Key.space>DELIVER<Key.space>ON<Key.space>TIME
Screenshot: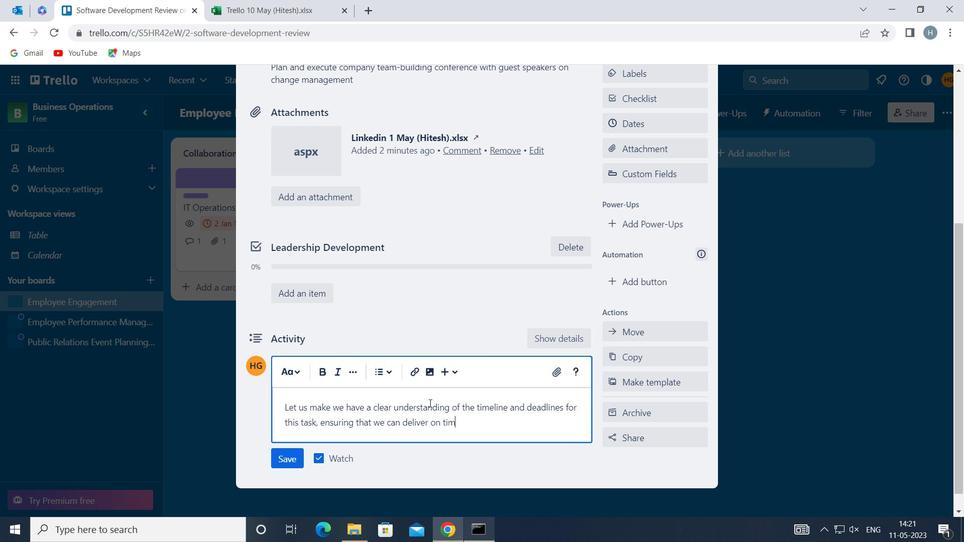 
Action: Mouse moved to (293, 455)
Screenshot: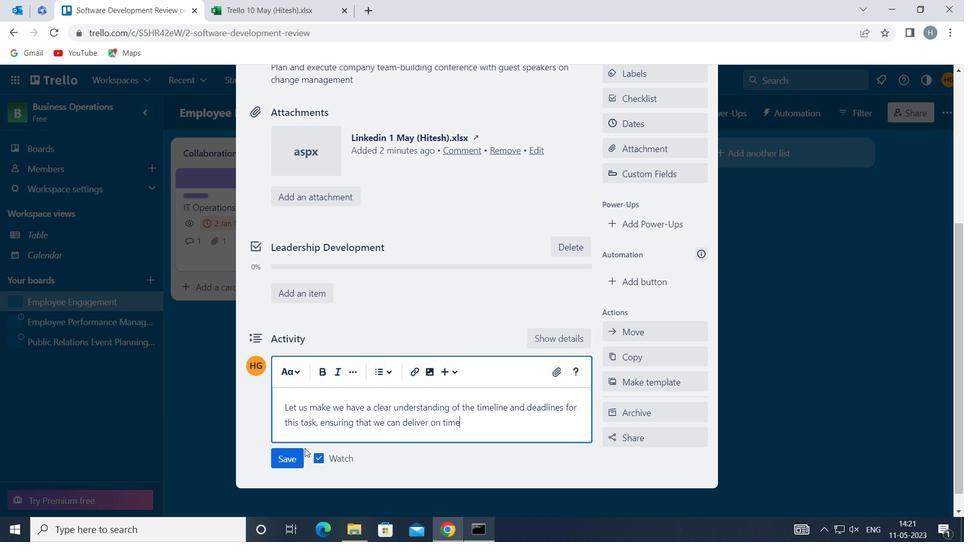 
Action: Mouse pressed left at (293, 455)
Screenshot: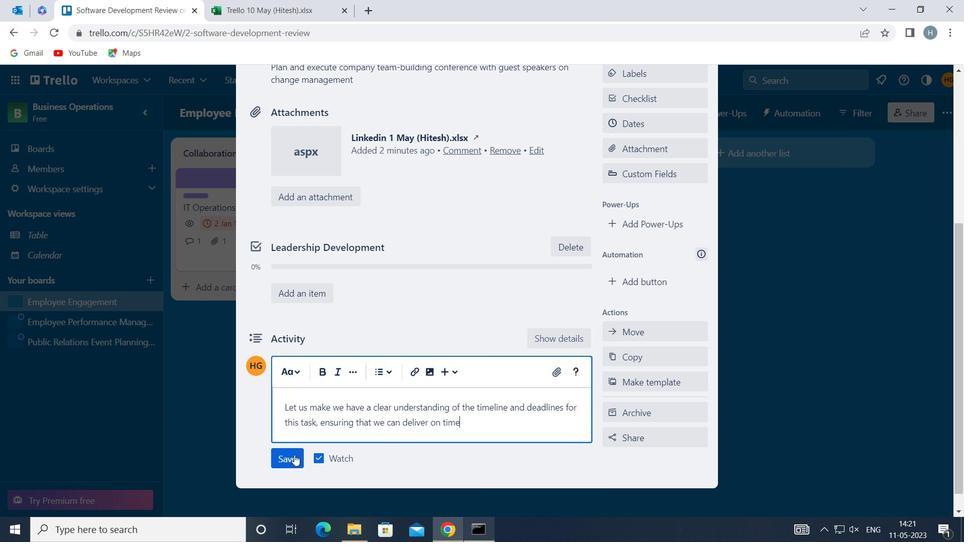 
Action: Mouse moved to (654, 127)
Screenshot: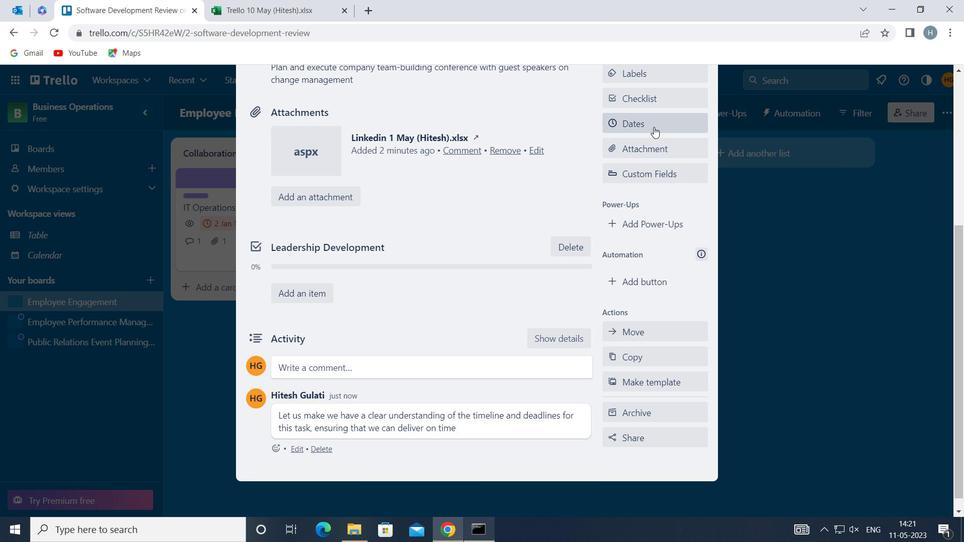 
Action: Mouse pressed left at (654, 127)
Screenshot: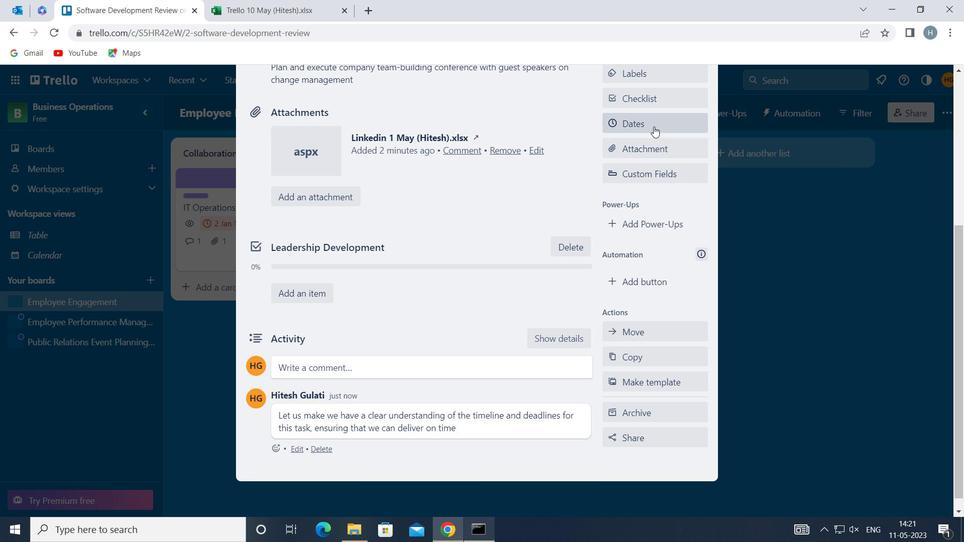 
Action: Mouse moved to (618, 336)
Screenshot: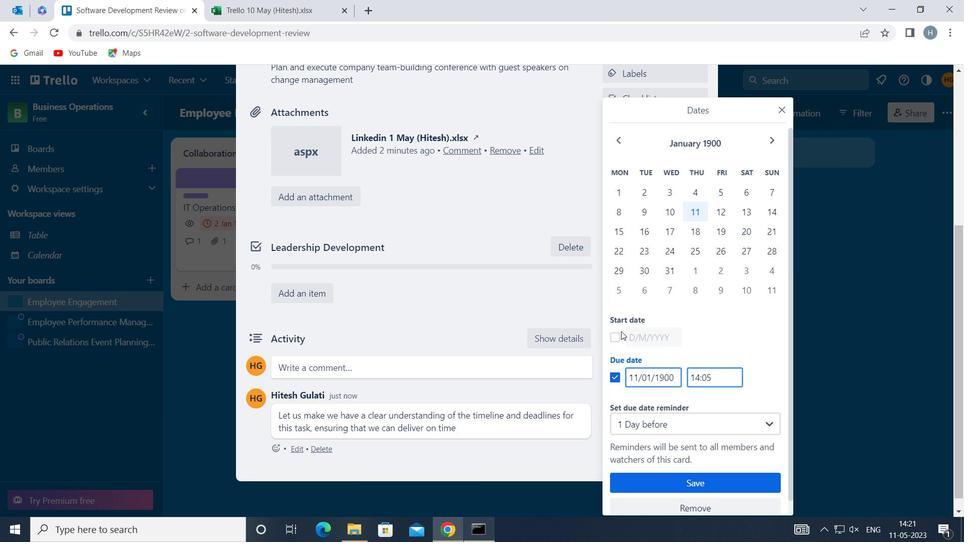 
Action: Mouse pressed left at (618, 336)
Screenshot: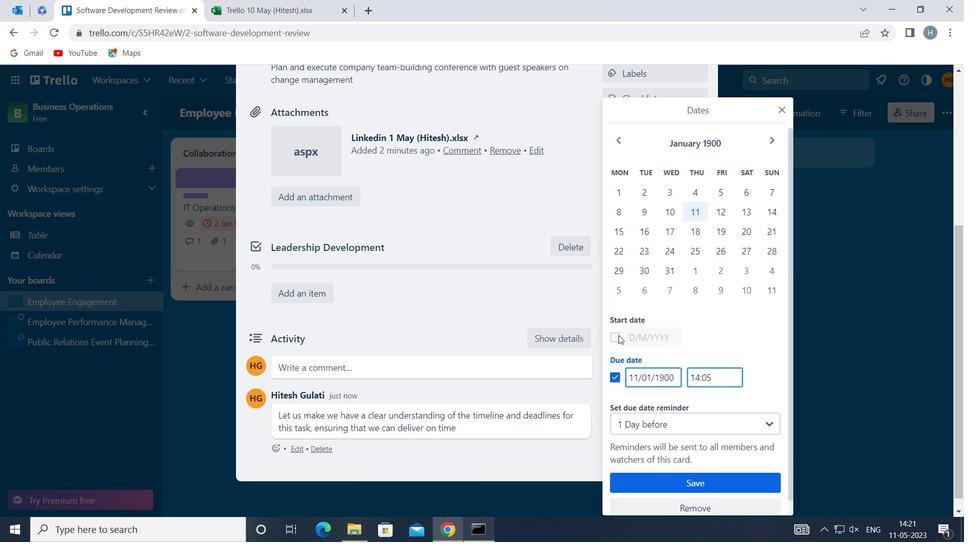 
Action: Mouse moved to (630, 334)
Screenshot: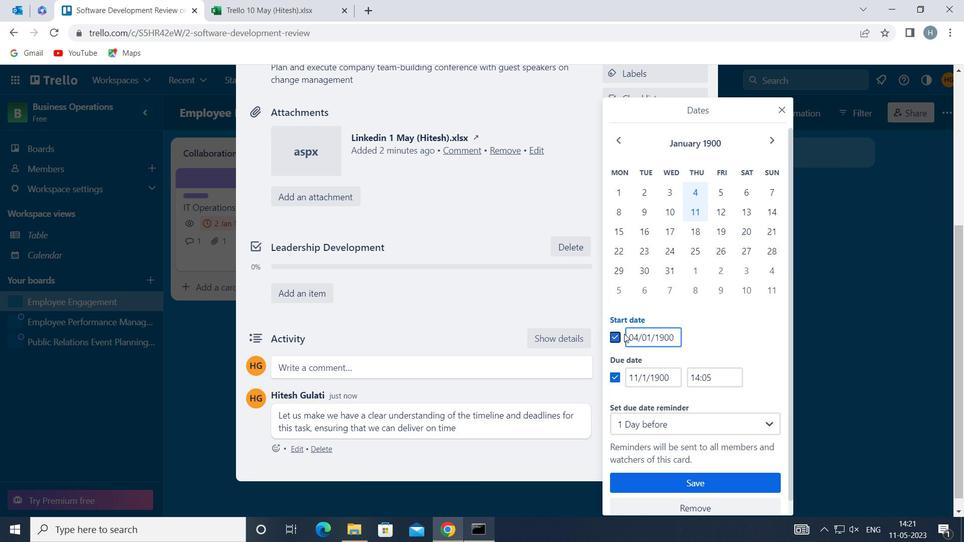 
Action: Mouse pressed left at (630, 334)
Screenshot: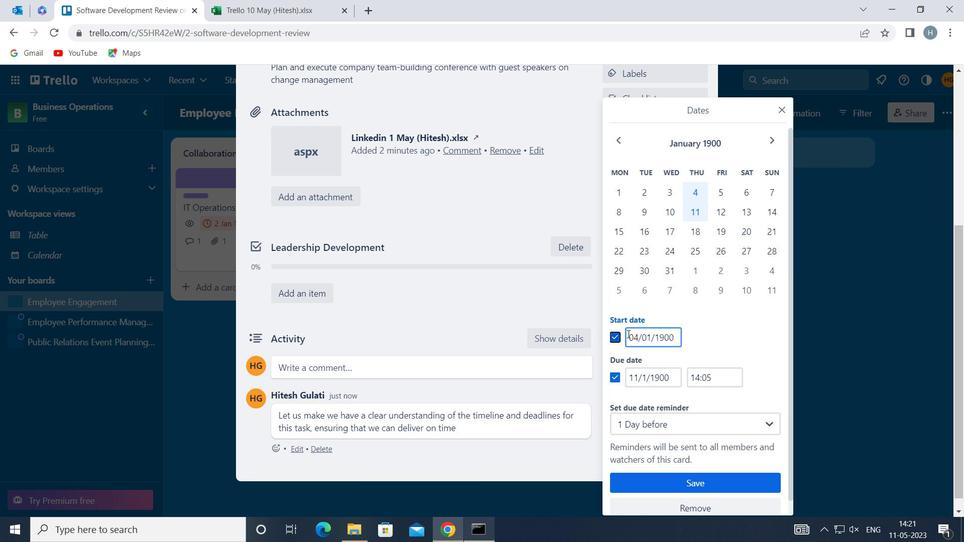 
Action: Mouse moved to (636, 327)
Screenshot: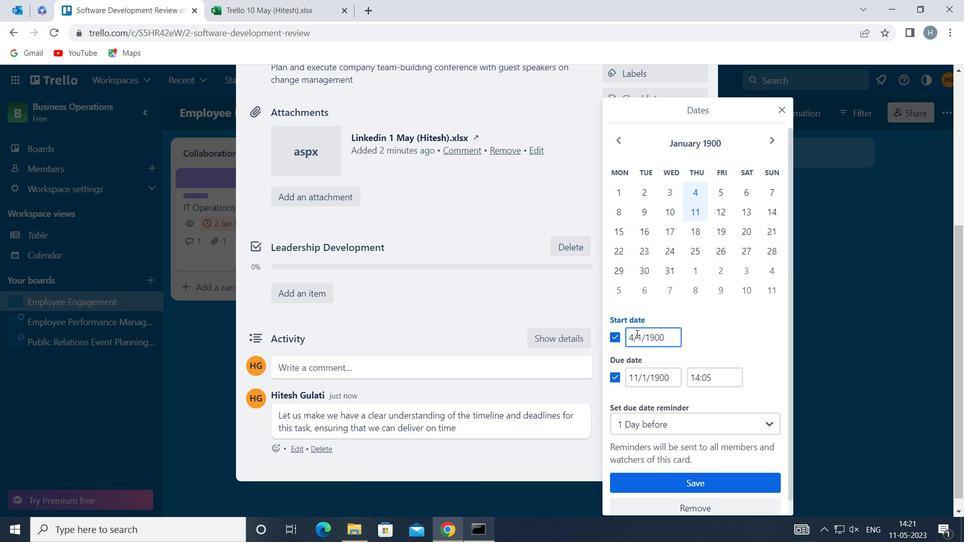
Action: Key pressed <Key.right><Key.backspace>5
Screenshot: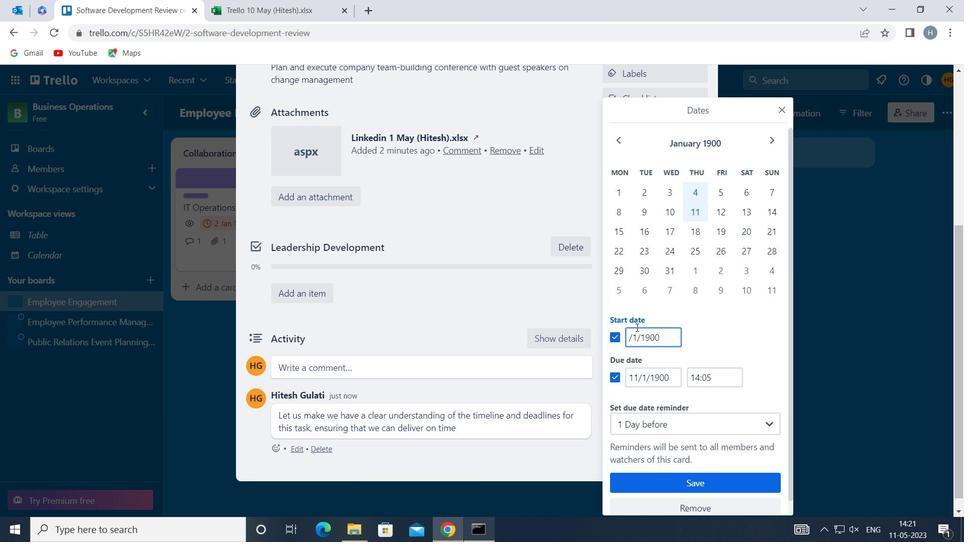 
Action: Mouse moved to (631, 375)
Screenshot: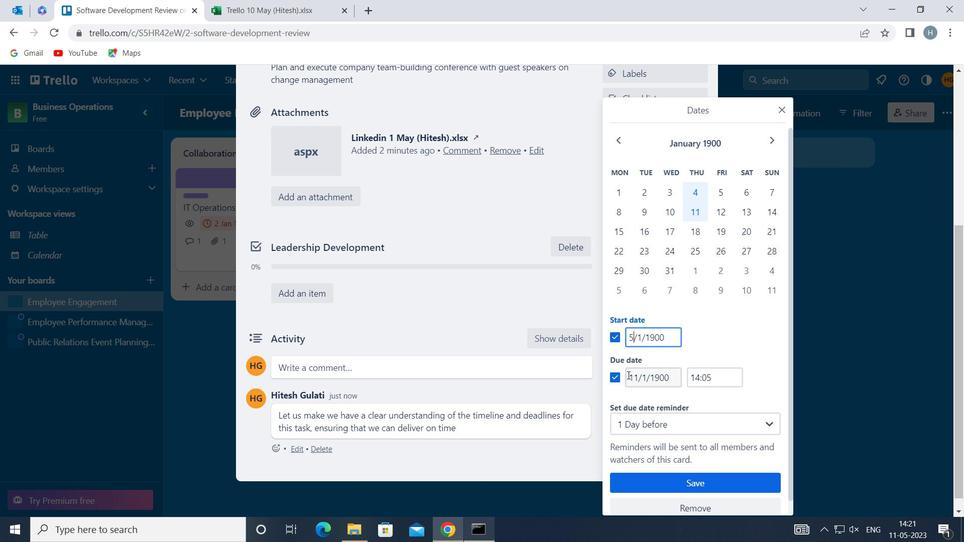 
Action: Mouse pressed left at (631, 375)
Screenshot: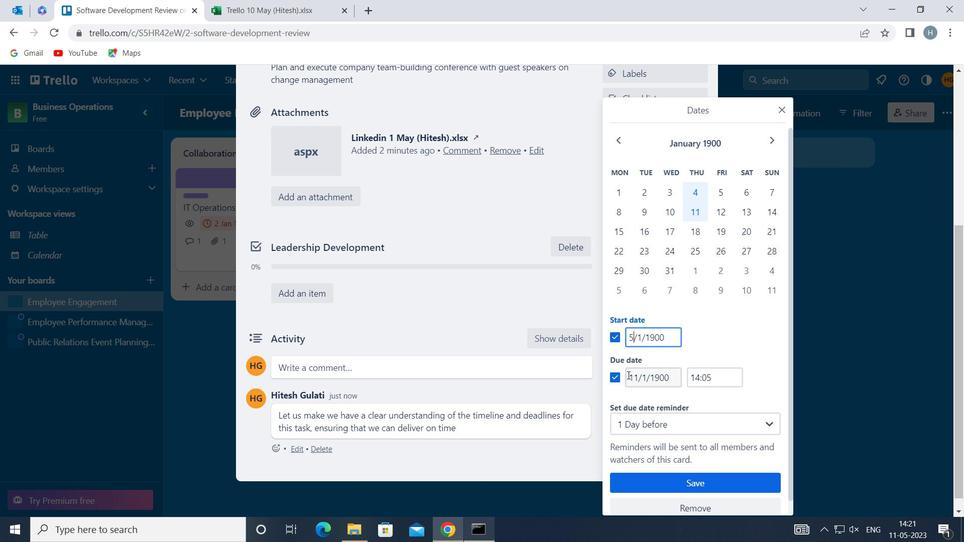 
Action: Mouse moved to (628, 365)
Screenshot: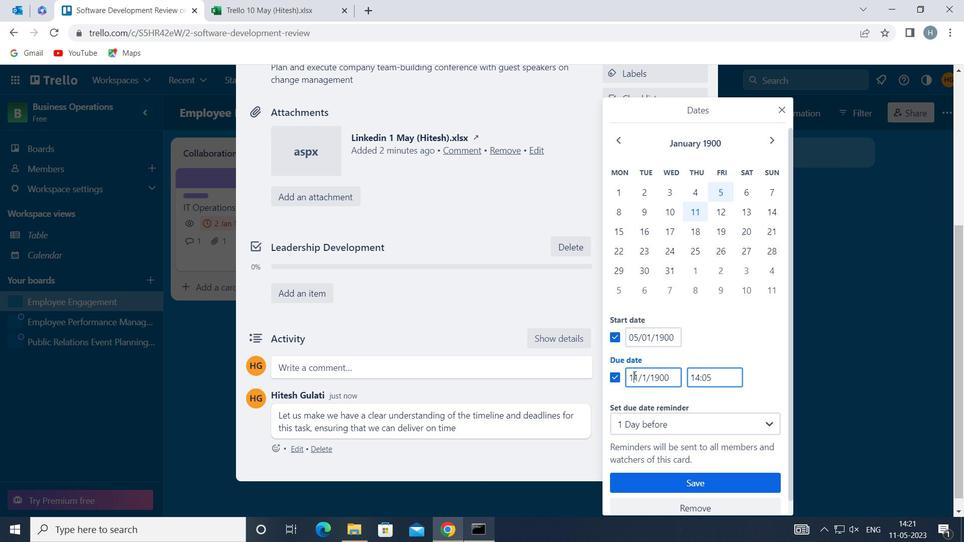 
Action: Key pressed <Key.right><Key.backspace>2
Screenshot: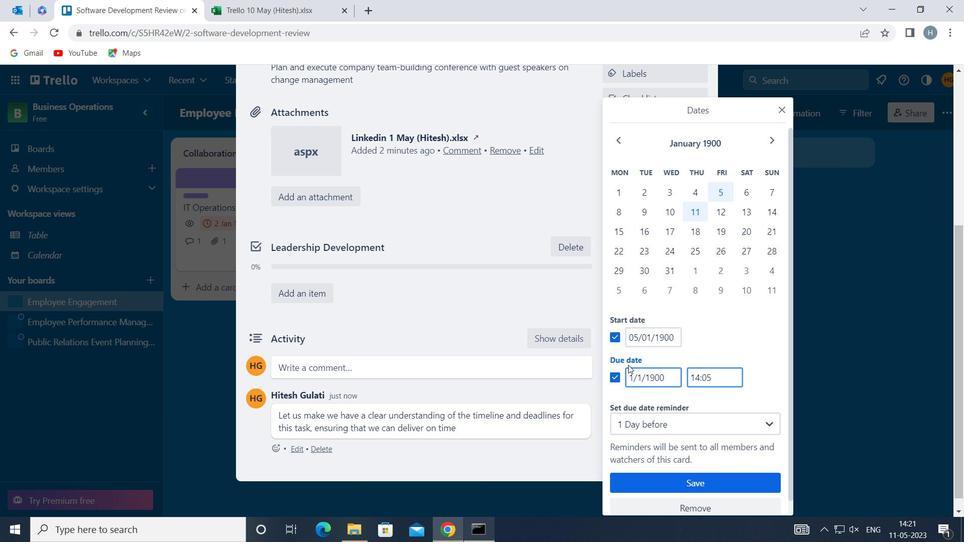 
Action: Mouse moved to (693, 484)
Screenshot: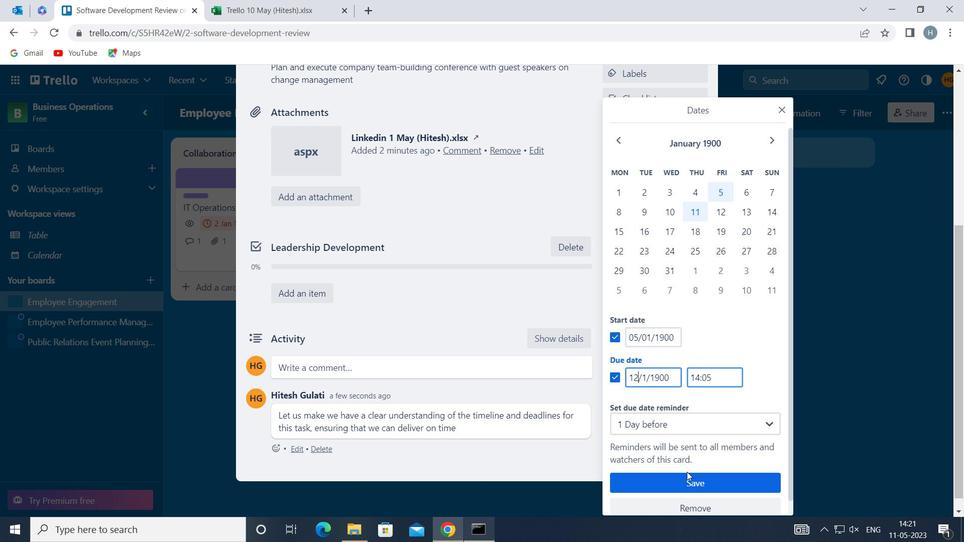 
Action: Mouse pressed left at (693, 484)
Screenshot: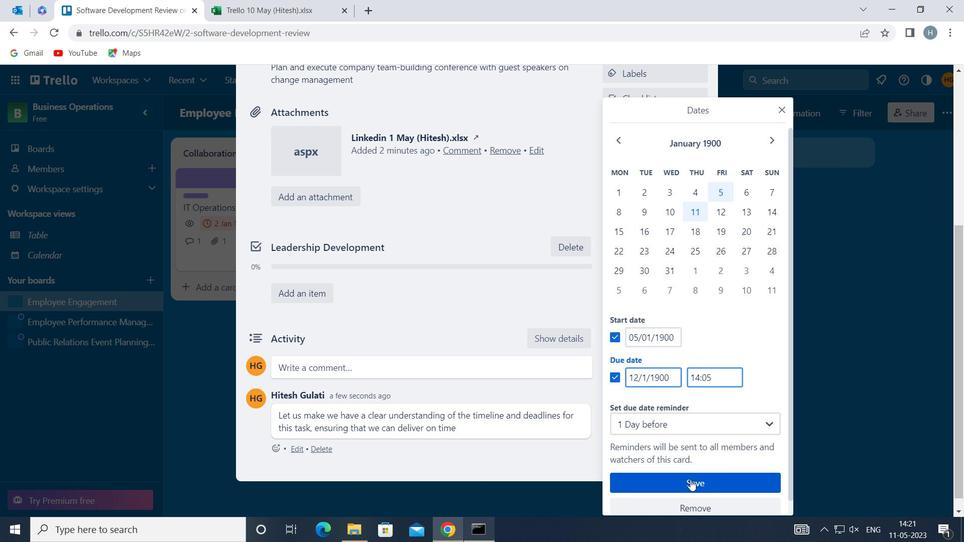 
Action: Mouse moved to (540, 277)
Screenshot: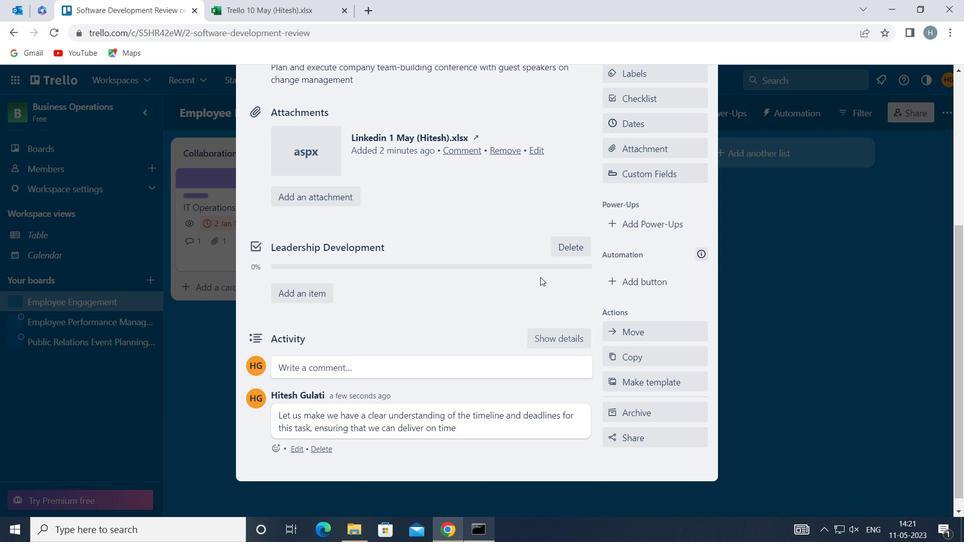 
